 Task: Open the event Project Deadline on '2024/03/25', change the date to 2024/05/04, change the font style of the description to Times New Roman, set the availability to Busy, insert an emoji Green heart, logged in from the account softage.10@softage.net and add another guest for the event, softage.6@softage.net. Change the alignment of the event description to Align center.Change the font color of the description to Orange and select an event charm, 
Action: Mouse moved to (287, 132)
Screenshot: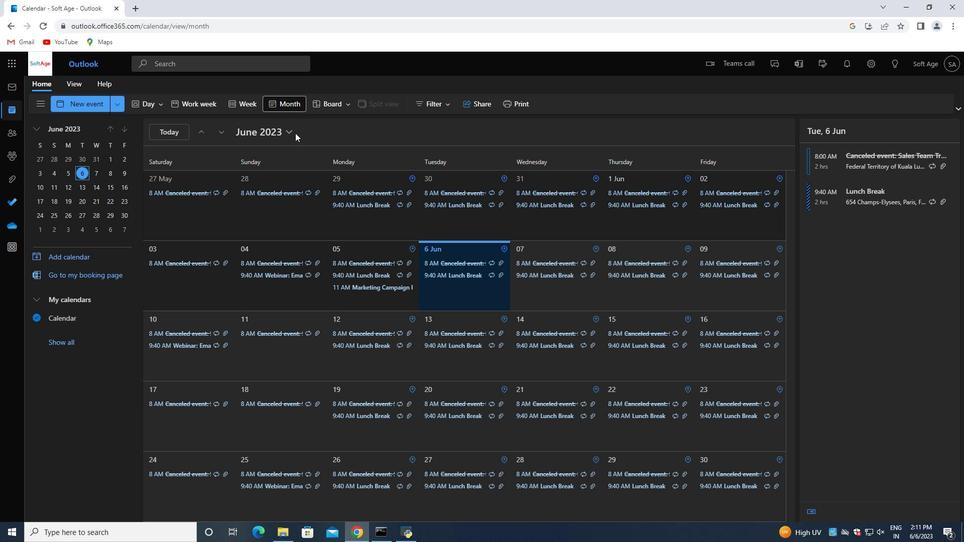 
Action: Mouse pressed left at (287, 132)
Screenshot: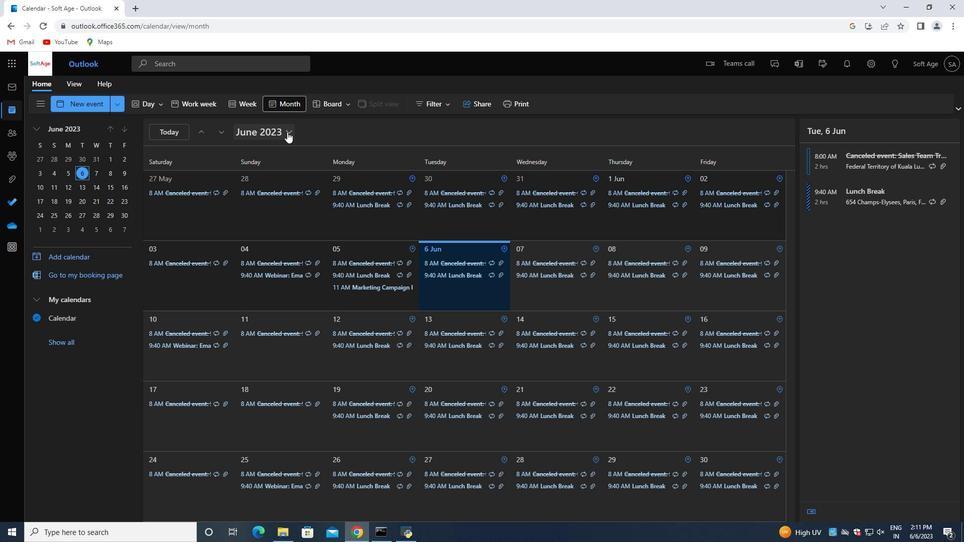 
Action: Mouse moved to (332, 157)
Screenshot: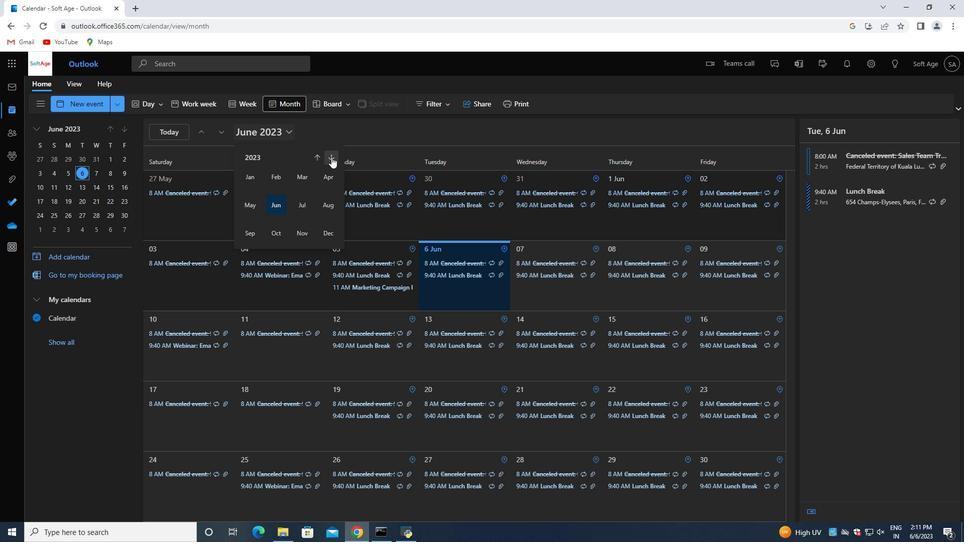 
Action: Mouse pressed left at (332, 157)
Screenshot: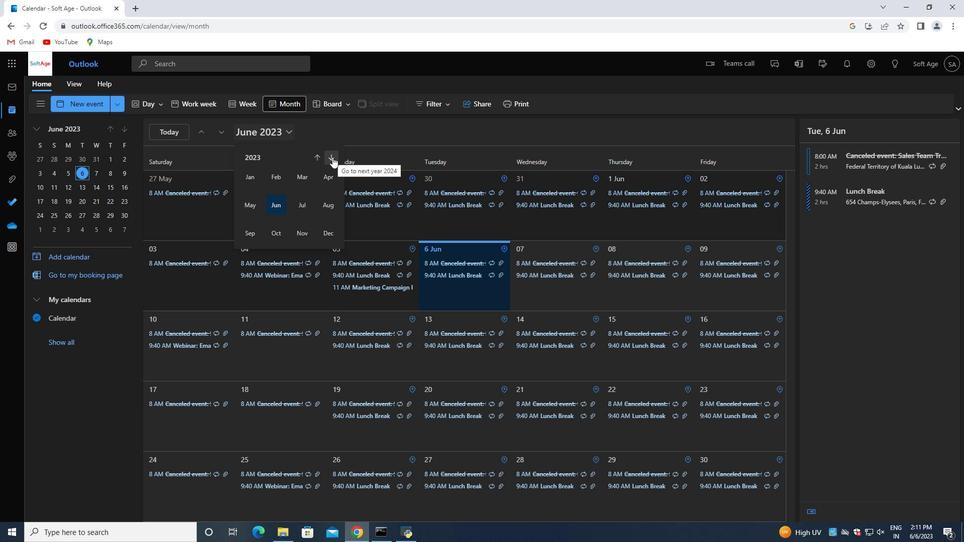 
Action: Mouse moved to (305, 174)
Screenshot: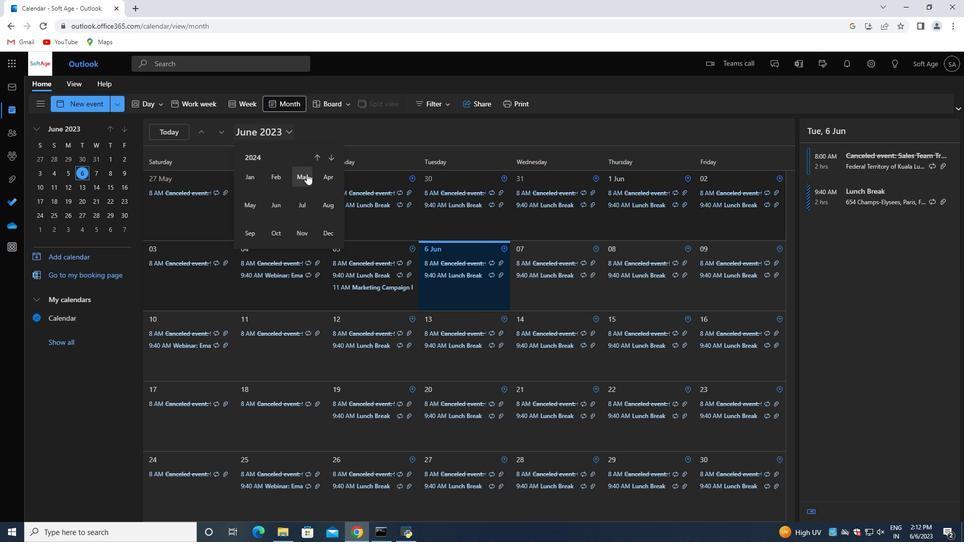
Action: Mouse pressed left at (305, 174)
Screenshot: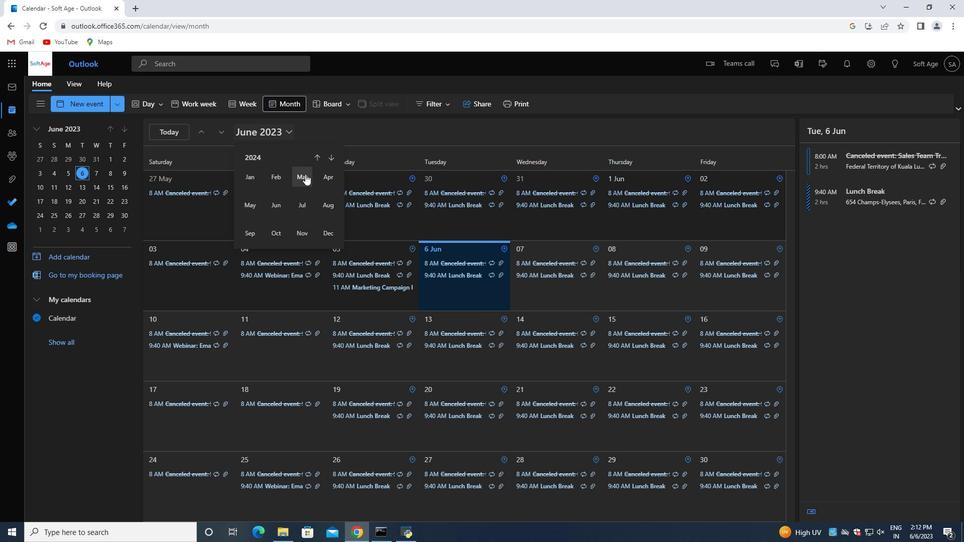 
Action: Mouse moved to (350, 447)
Screenshot: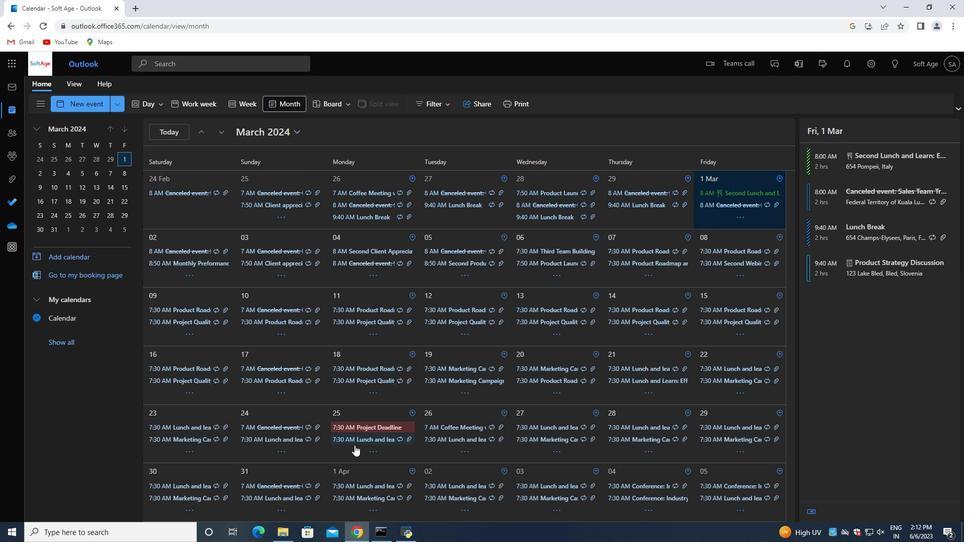 
Action: Mouse pressed left at (350, 447)
Screenshot: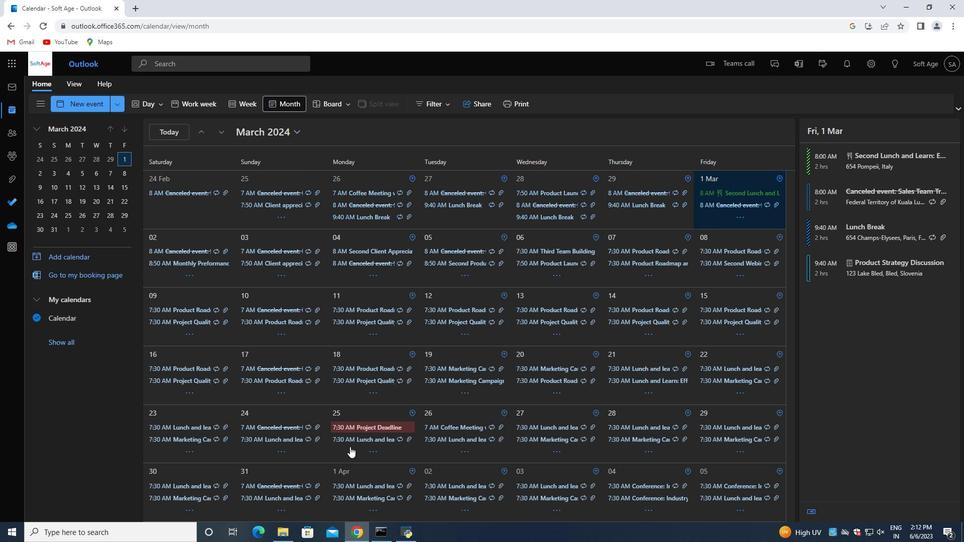 
Action: Mouse moved to (914, 152)
Screenshot: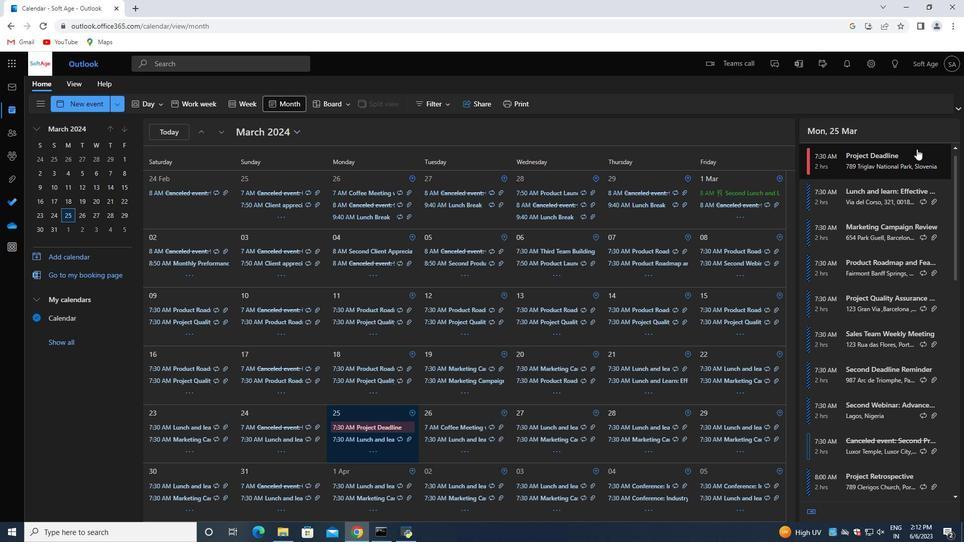 
Action: Mouse pressed left at (914, 152)
Screenshot: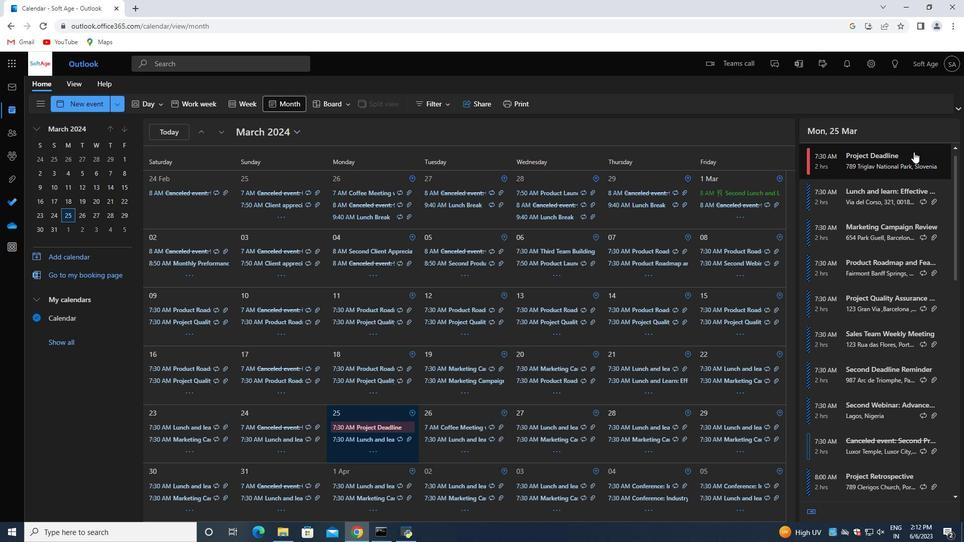 
Action: Mouse moved to (634, 268)
Screenshot: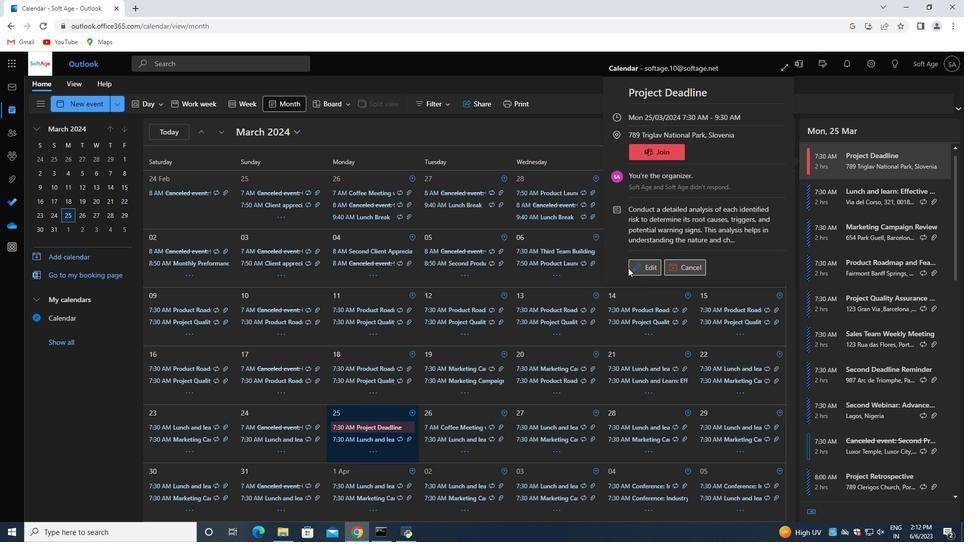 
Action: Mouse pressed left at (634, 268)
Screenshot: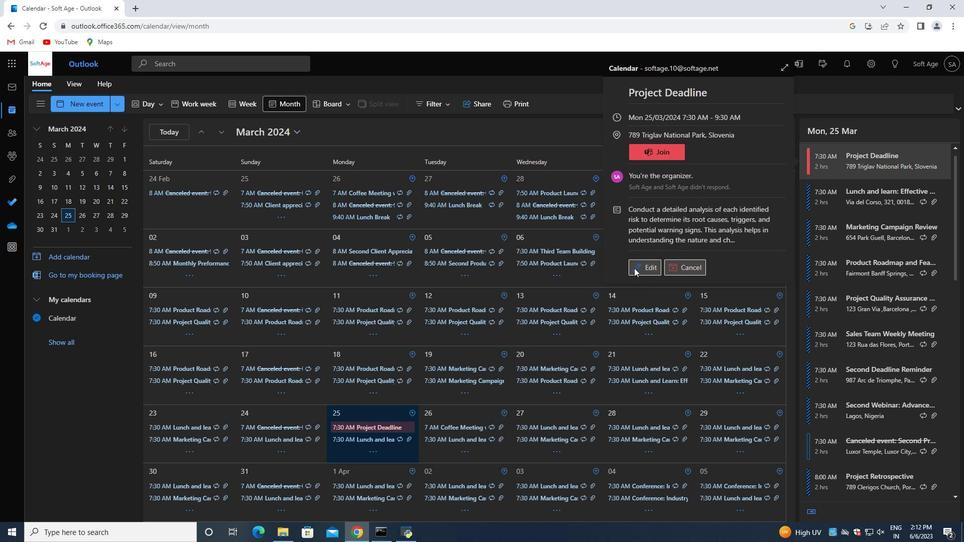 
Action: Mouse moved to (294, 277)
Screenshot: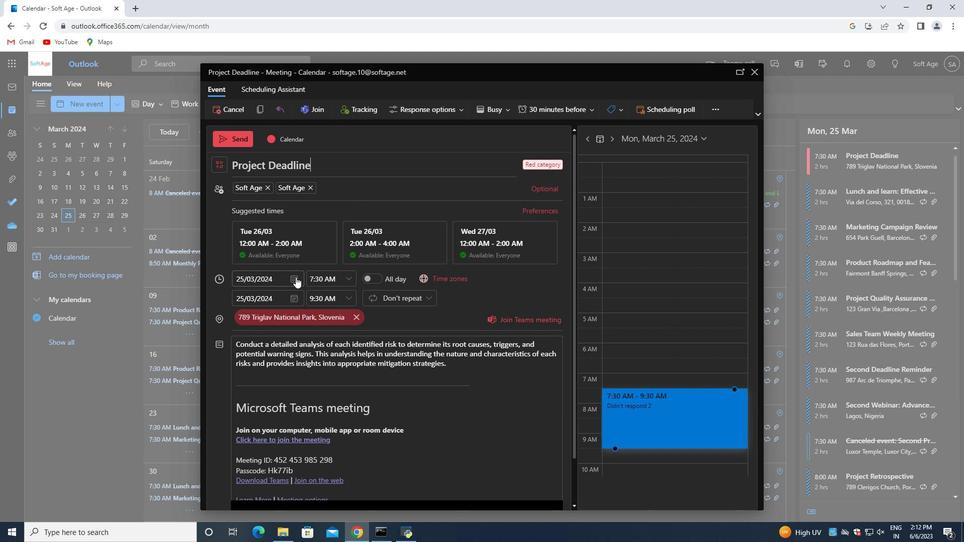 
Action: Mouse pressed left at (294, 277)
Screenshot: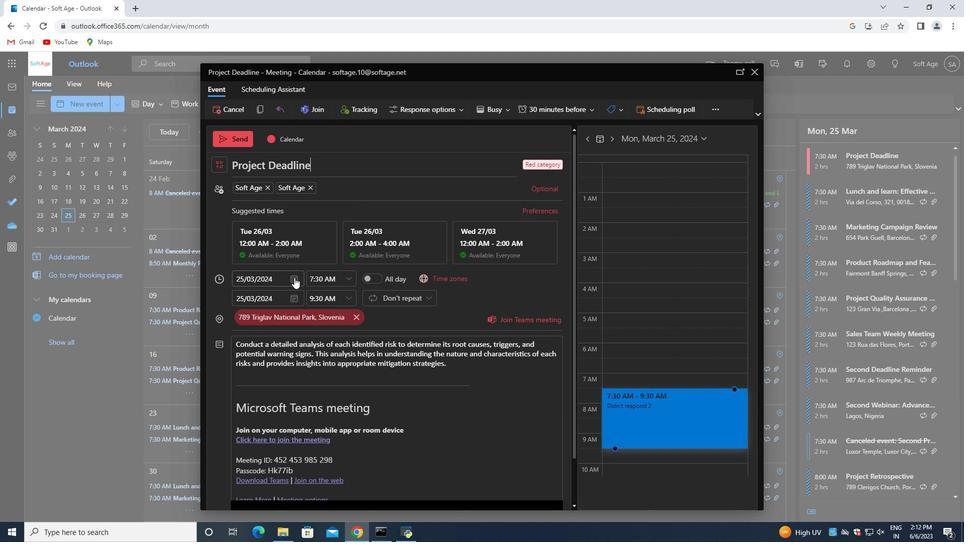 
Action: Mouse moved to (329, 292)
Screenshot: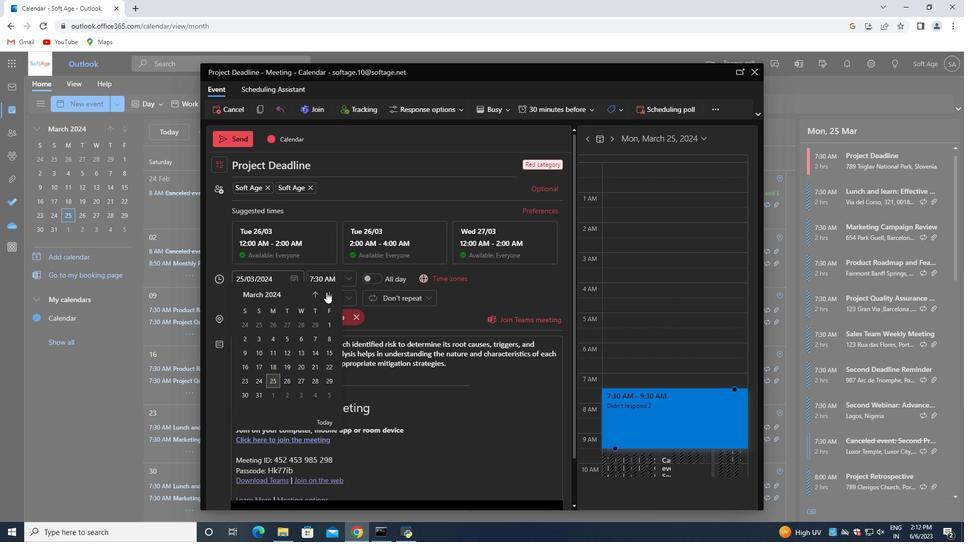 
Action: Mouse pressed left at (329, 292)
Screenshot: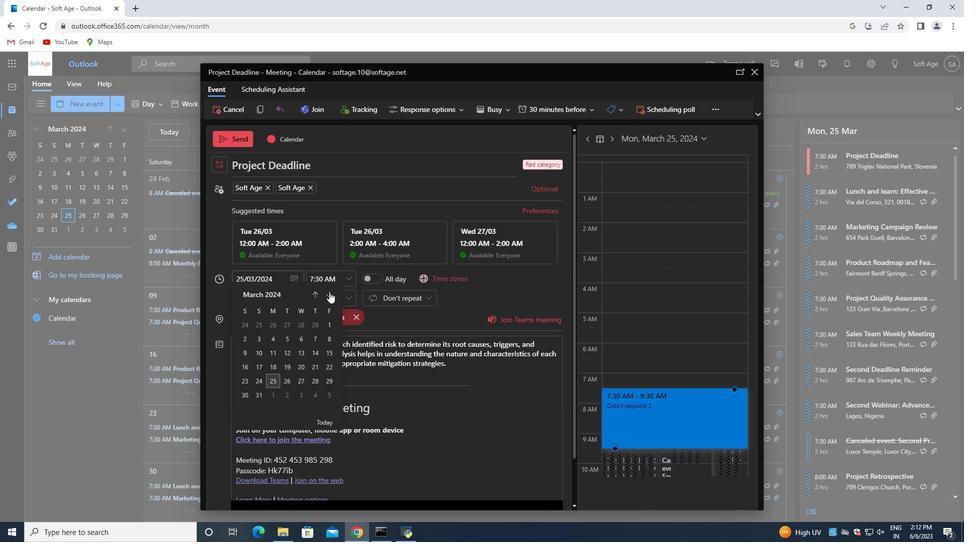 
Action: Mouse moved to (329, 294)
Screenshot: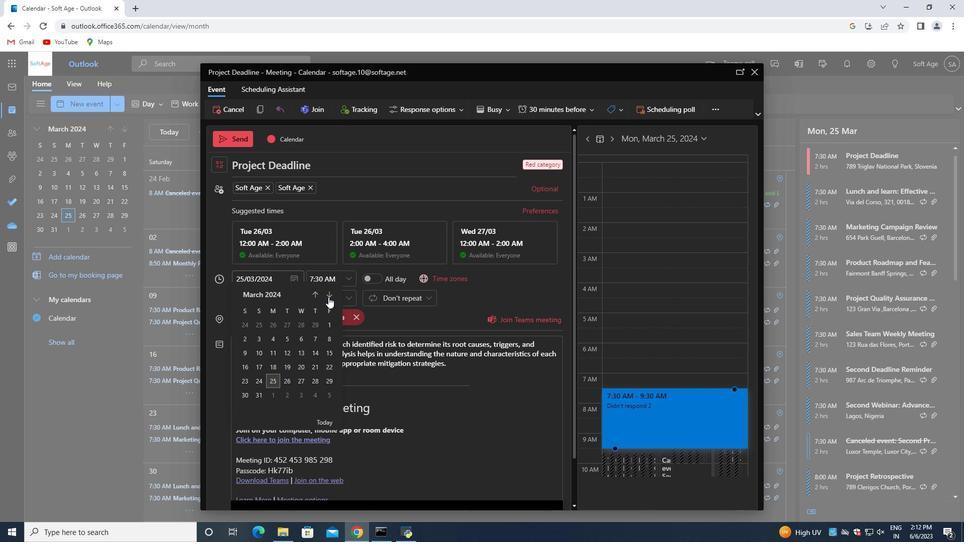 
Action: Mouse pressed left at (329, 294)
Screenshot: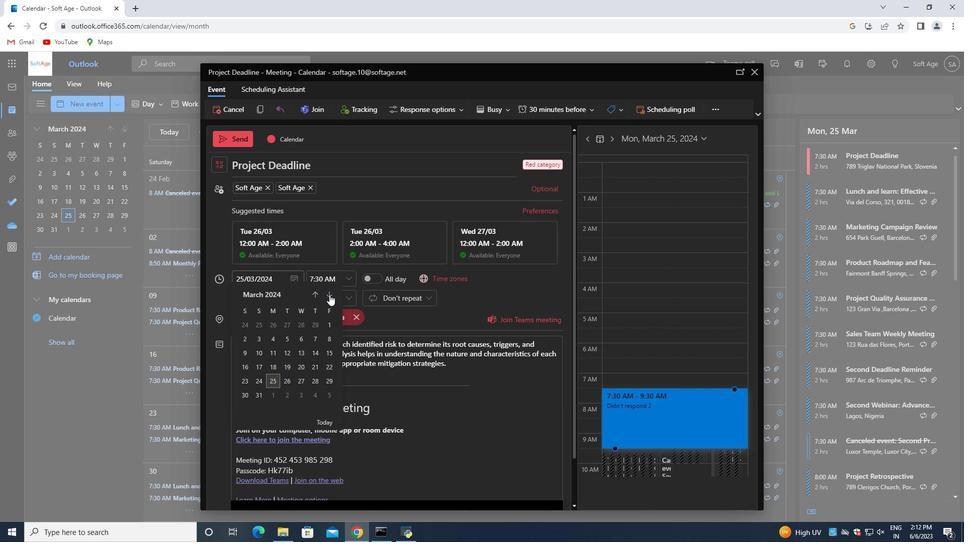 
Action: Mouse moved to (330, 300)
Screenshot: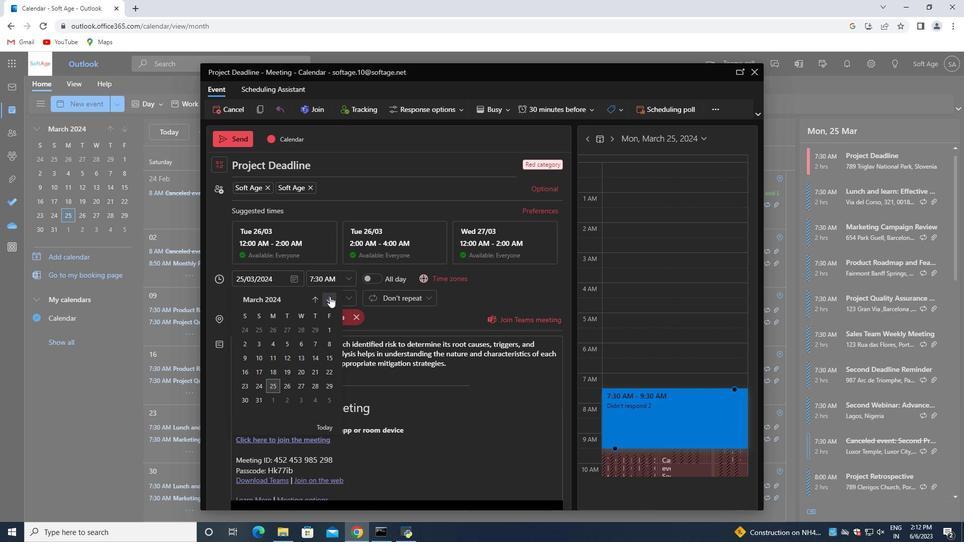 
Action: Mouse pressed left at (330, 300)
Screenshot: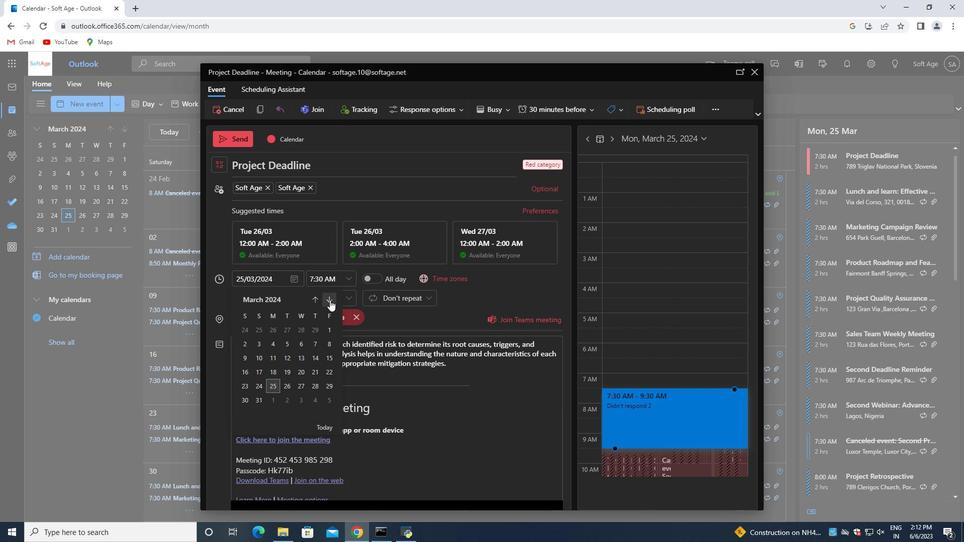 
Action: Mouse pressed left at (330, 300)
Screenshot: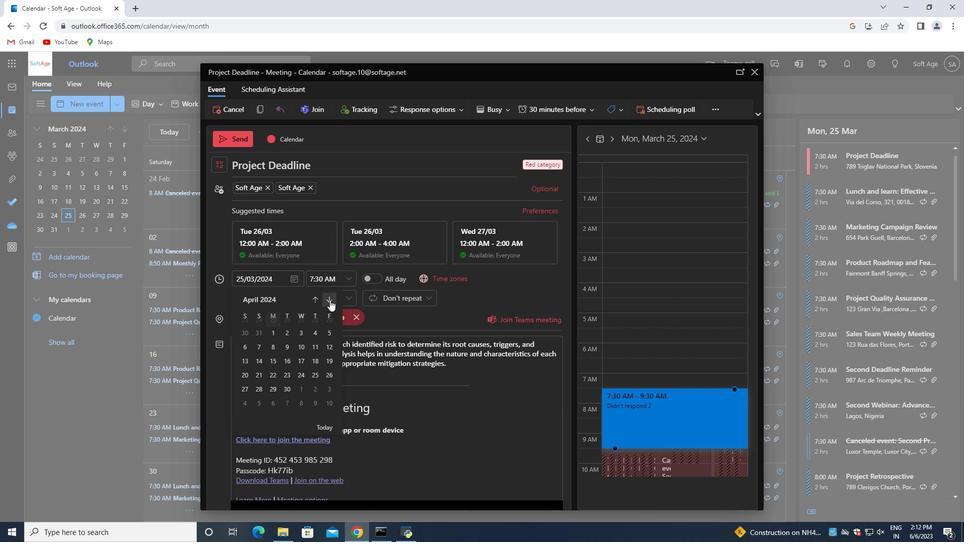 
Action: Mouse moved to (246, 350)
Screenshot: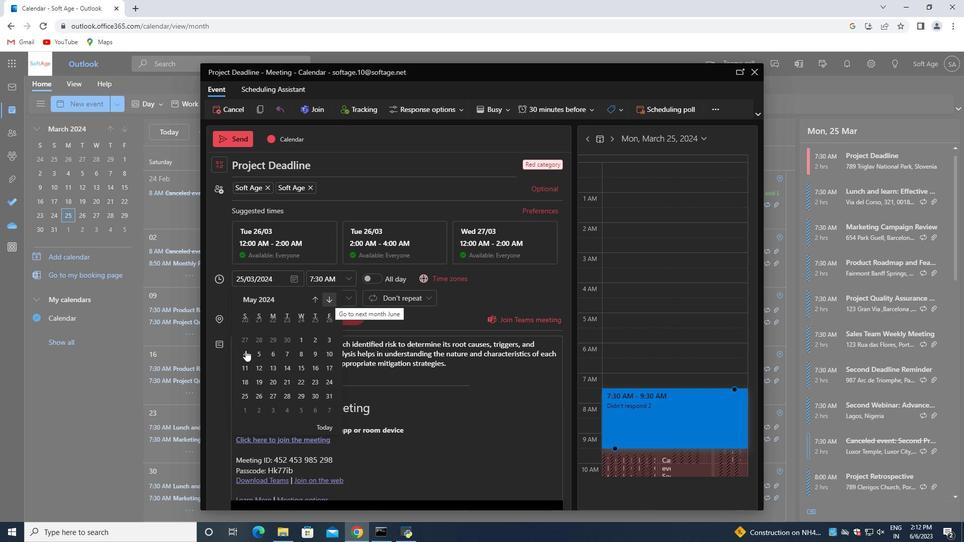 
Action: Mouse pressed left at (246, 350)
Screenshot: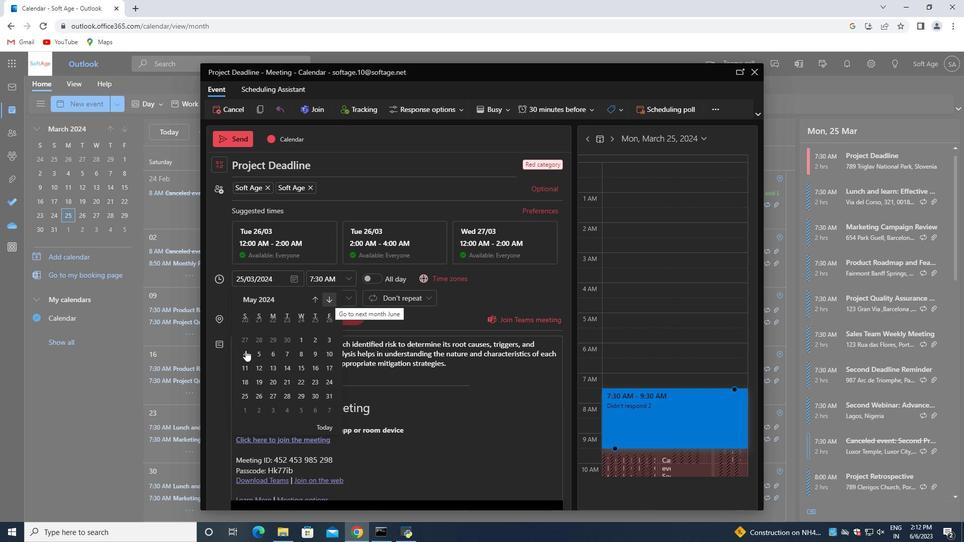 
Action: Mouse moved to (447, 366)
Screenshot: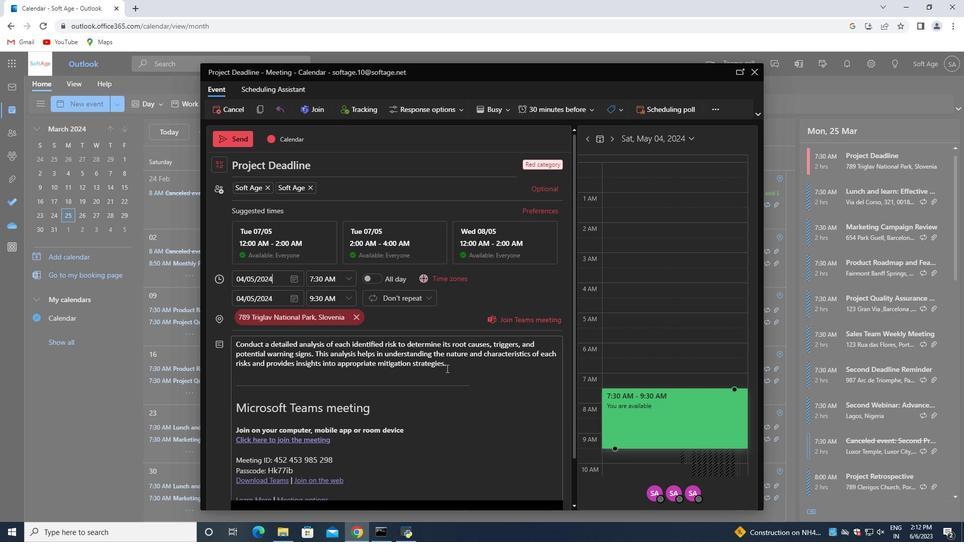 
Action: Mouse pressed left at (447, 366)
Screenshot: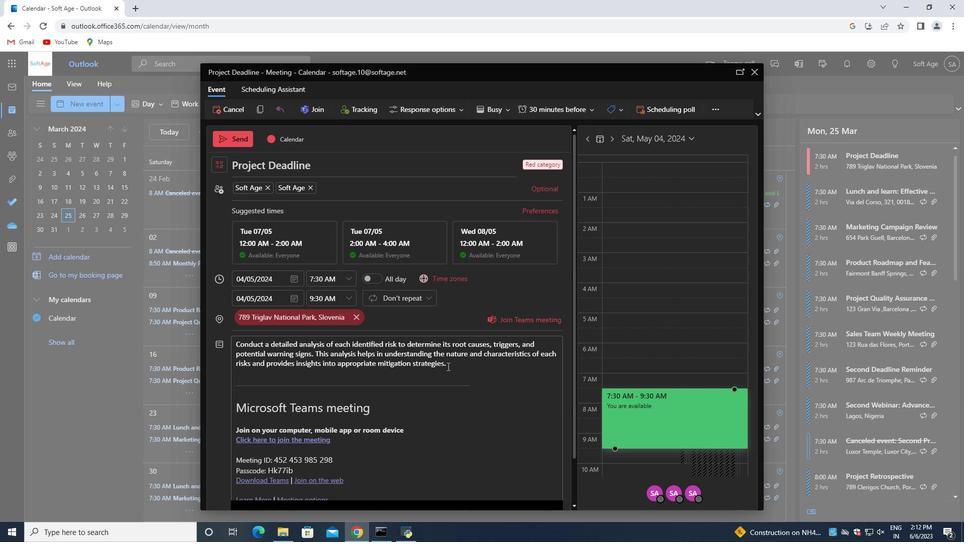 
Action: Mouse moved to (268, 354)
Screenshot: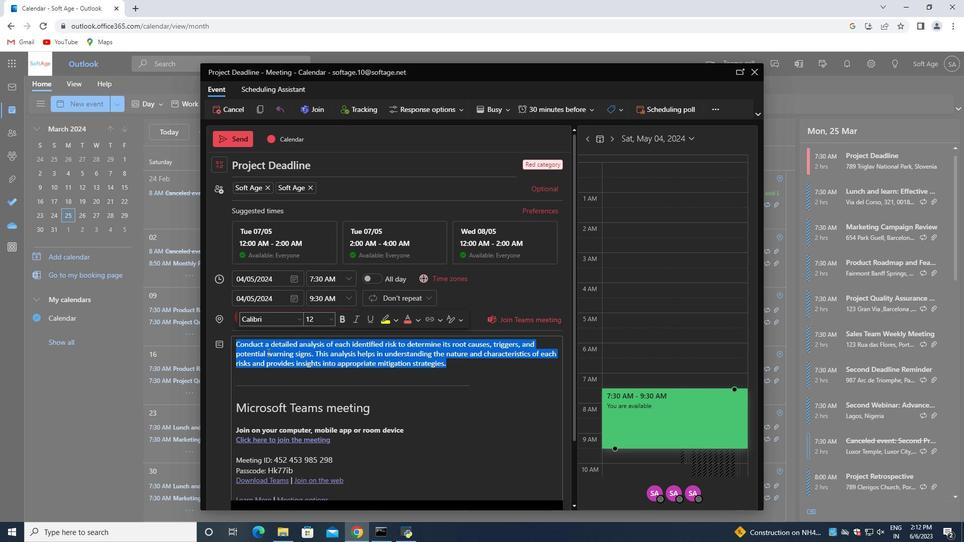 
Action: Mouse scrolled (268, 354) with delta (0, 0)
Screenshot: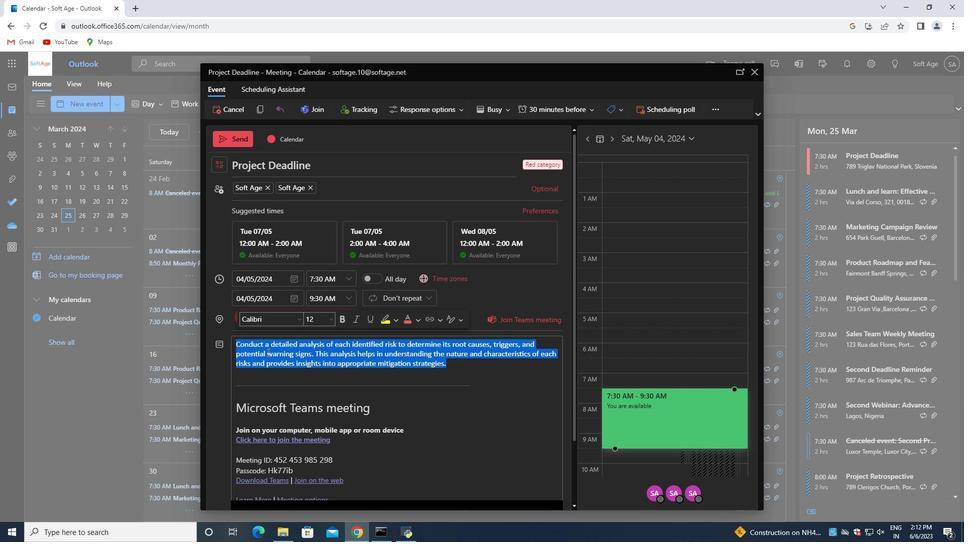 
Action: Mouse moved to (275, 371)
Screenshot: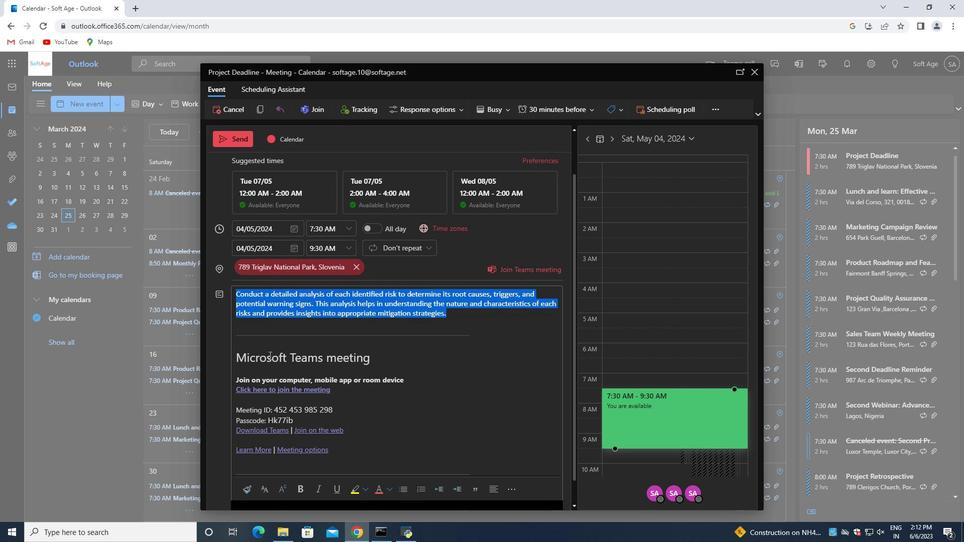 
Action: Mouse scrolled (275, 370) with delta (0, 0)
Screenshot: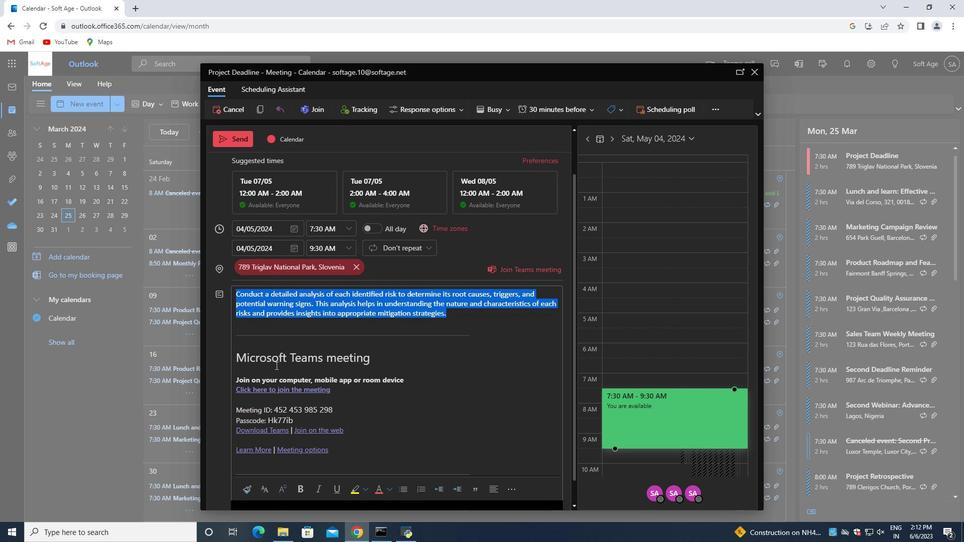 
Action: Mouse moved to (275, 374)
Screenshot: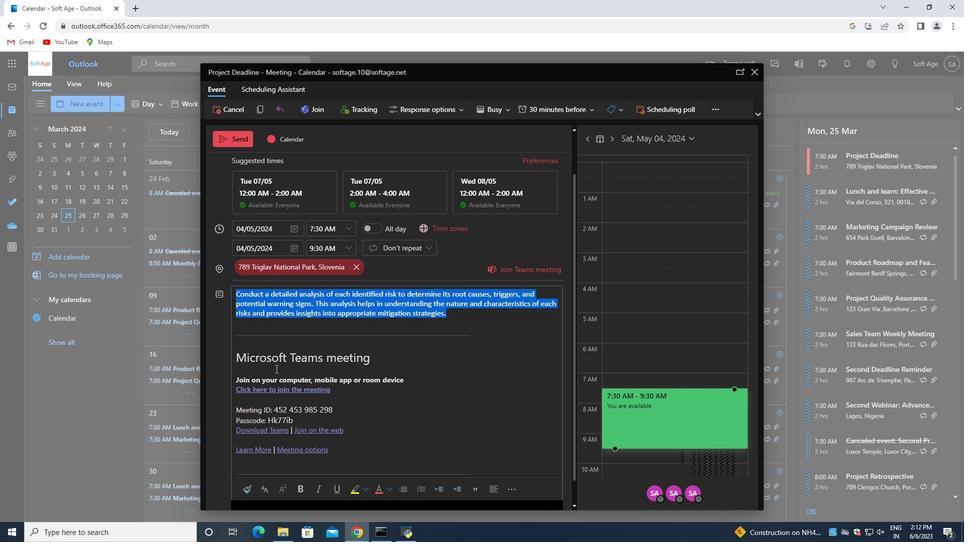 
Action: Mouse scrolled (275, 374) with delta (0, 0)
Screenshot: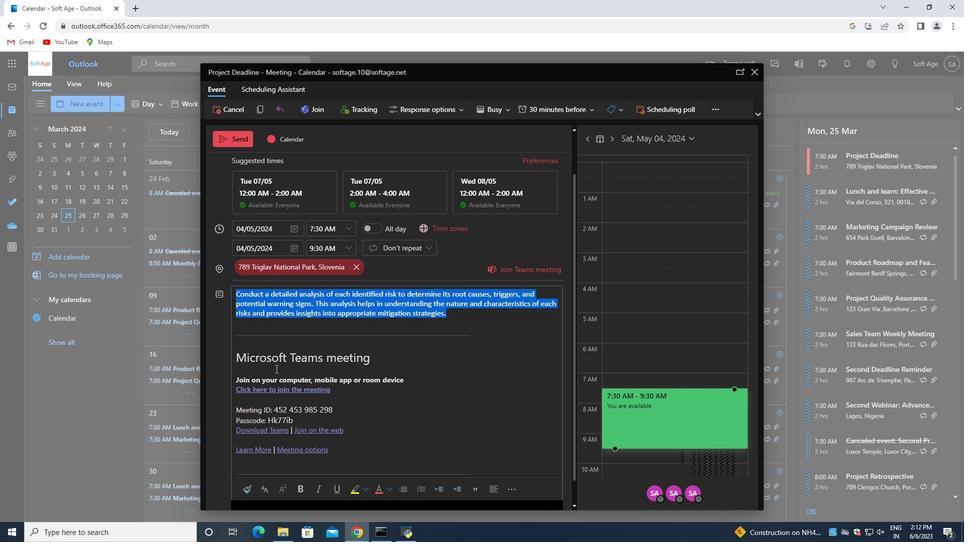 
Action: Mouse moved to (275, 377)
Screenshot: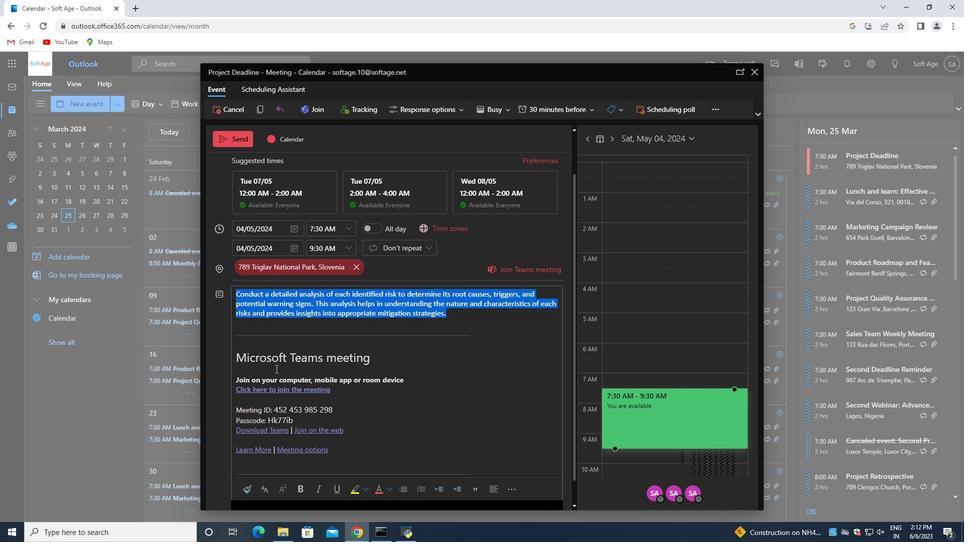 
Action: Mouse scrolled (275, 377) with delta (0, 0)
Screenshot: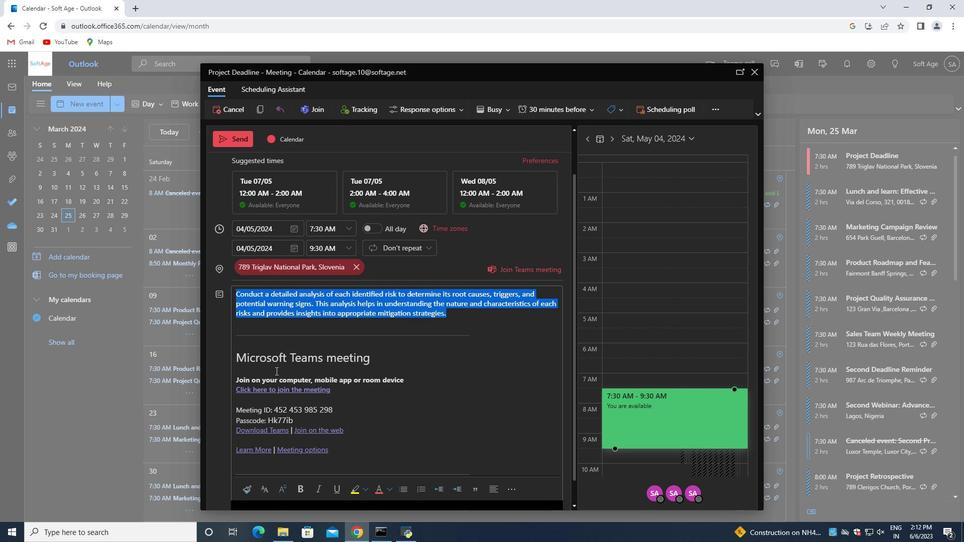 
Action: Mouse moved to (275, 381)
Screenshot: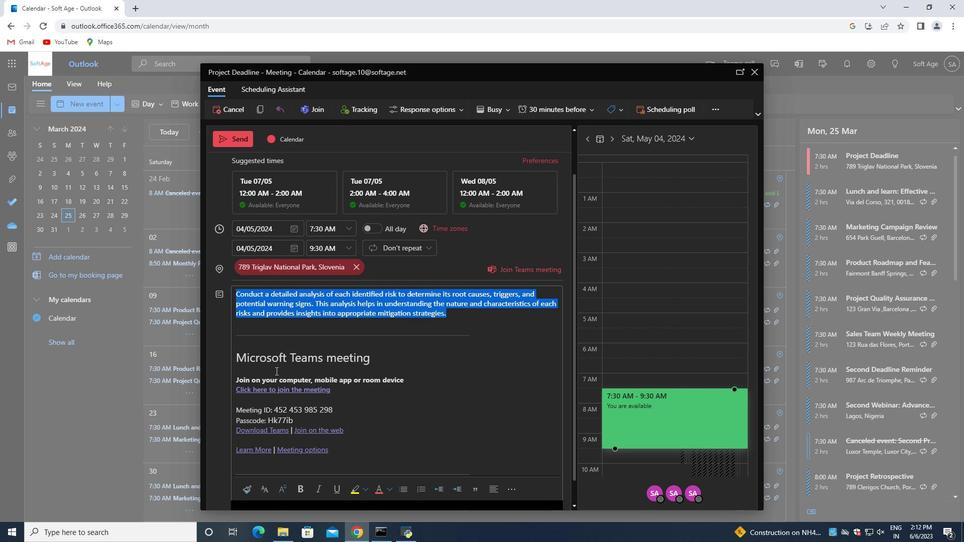 
Action: Mouse scrolled (275, 381) with delta (0, 0)
Screenshot: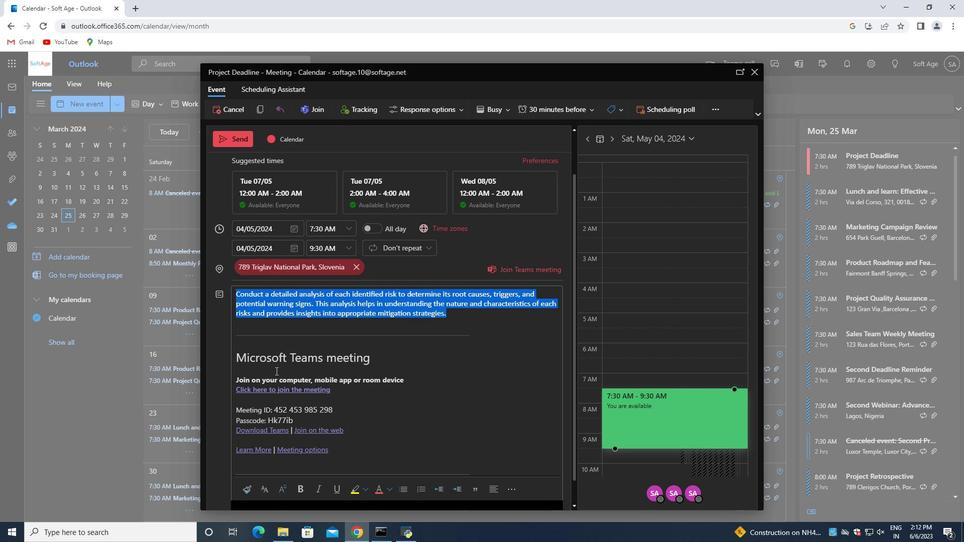 
Action: Mouse moved to (266, 462)
Screenshot: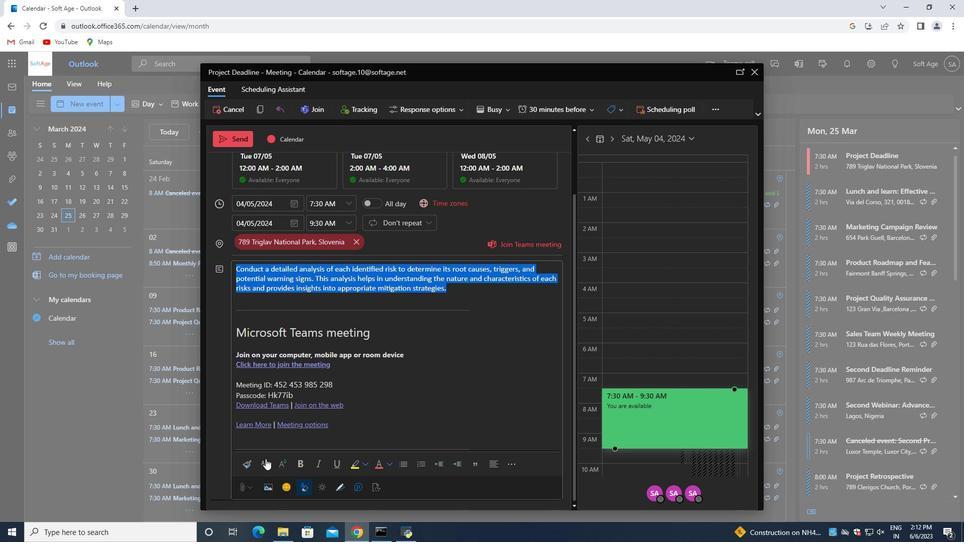 
Action: Mouse pressed left at (266, 462)
Screenshot: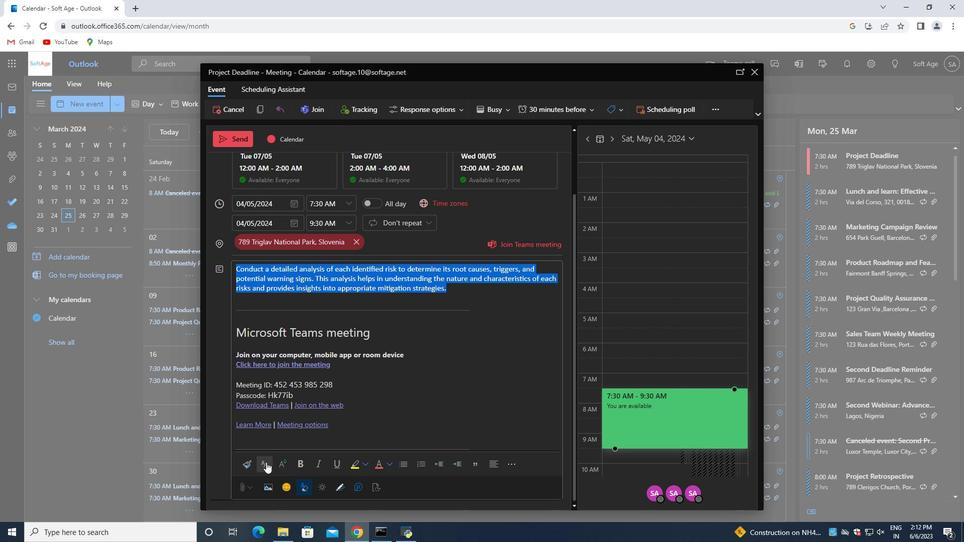 
Action: Mouse moved to (300, 415)
Screenshot: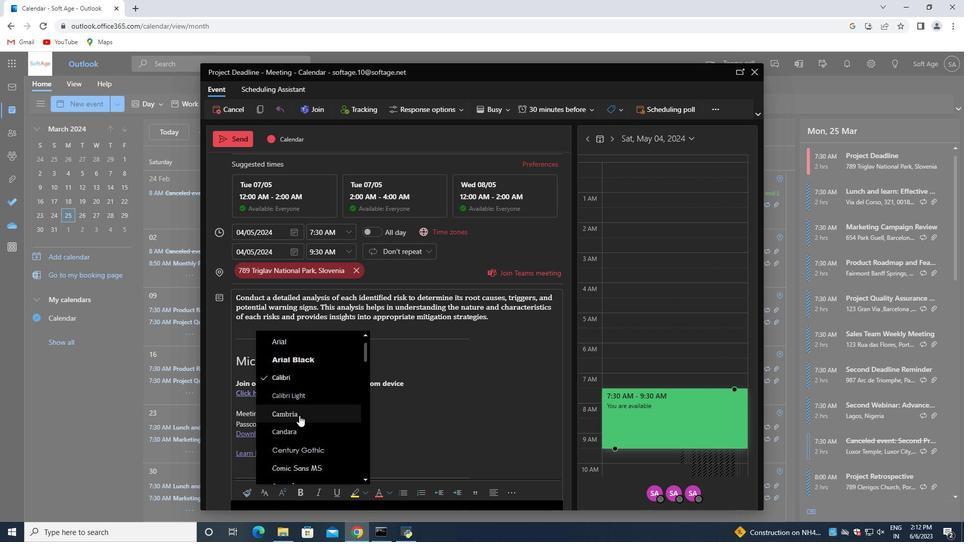 
Action: Mouse scrolled (300, 414) with delta (0, 0)
Screenshot: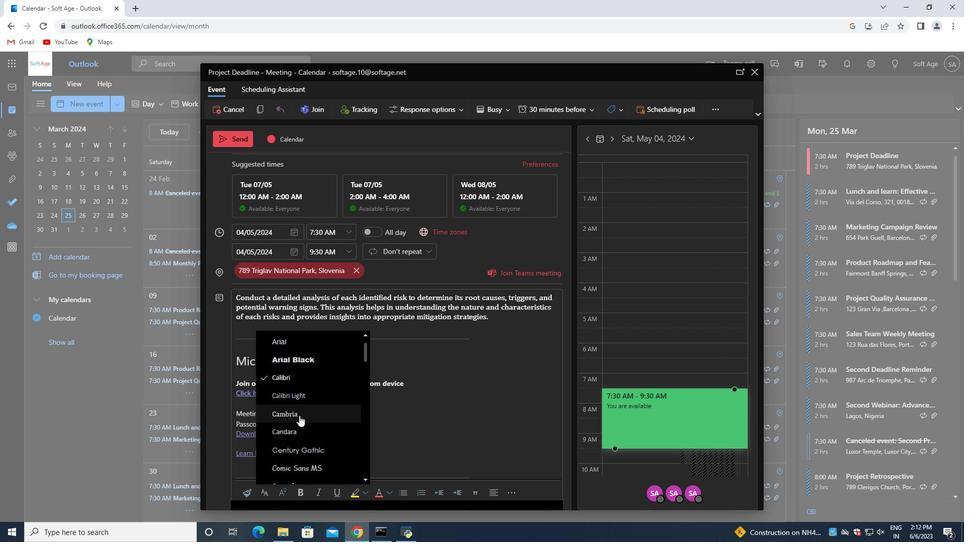
Action: Mouse scrolled (300, 414) with delta (0, 0)
Screenshot: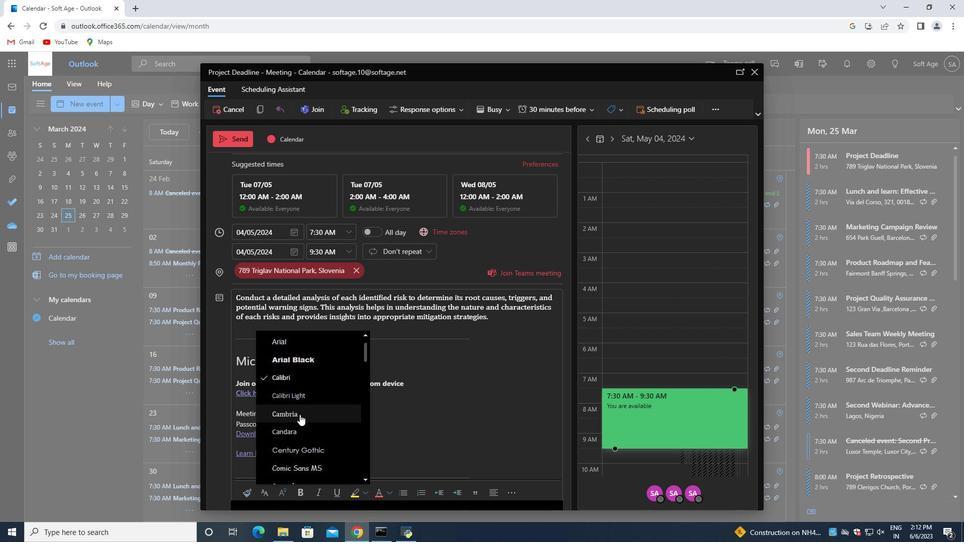 
Action: Mouse scrolled (300, 414) with delta (0, 0)
Screenshot: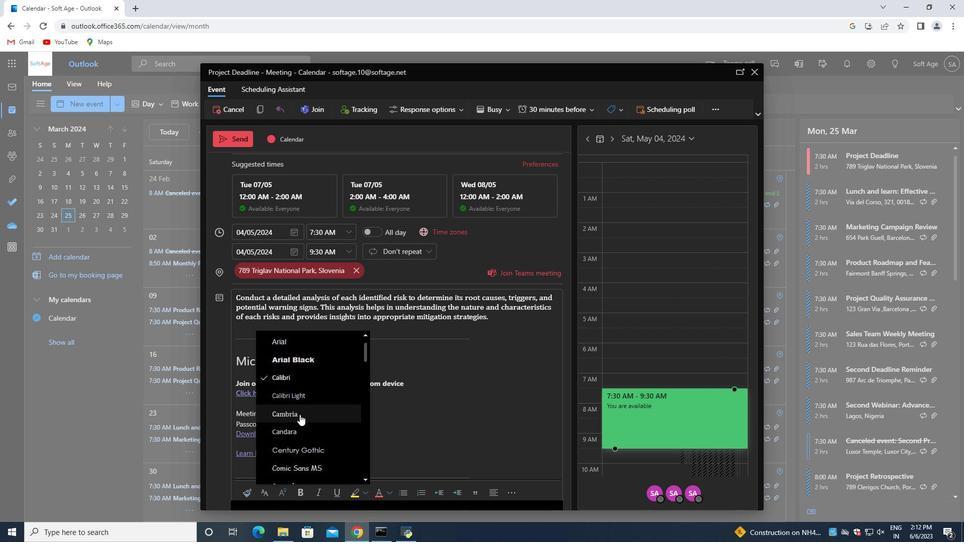 
Action: Mouse scrolled (300, 414) with delta (0, 0)
Screenshot: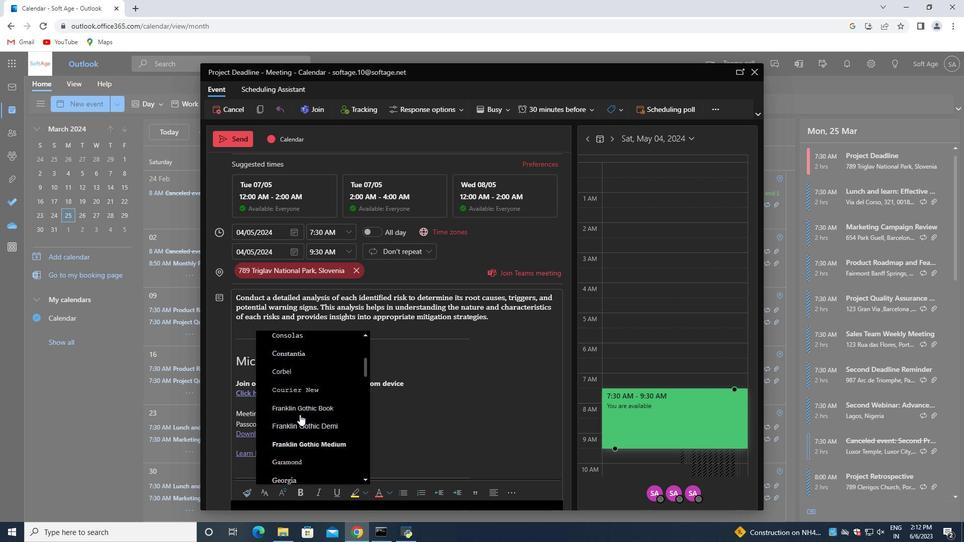 
Action: Mouse scrolled (300, 414) with delta (0, 0)
Screenshot: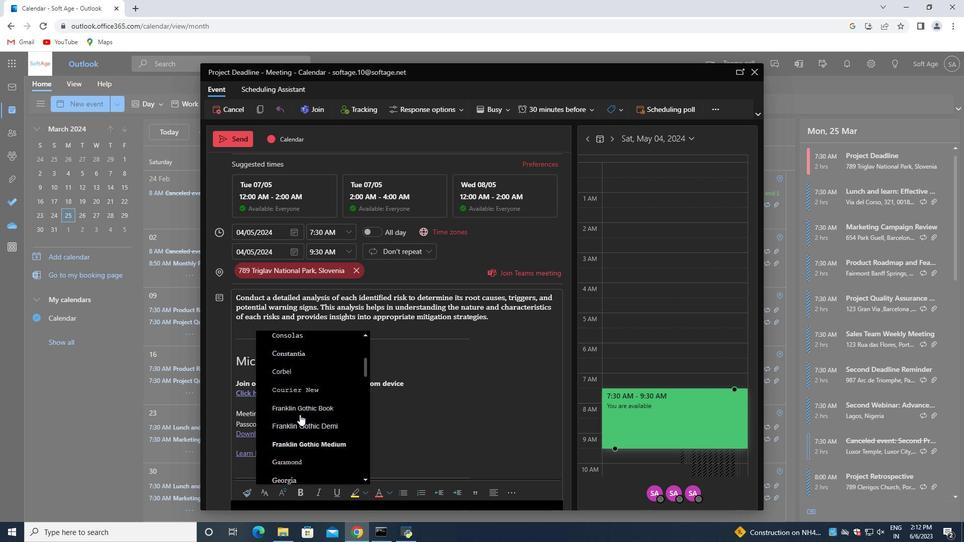 
Action: Mouse moved to (301, 414)
Screenshot: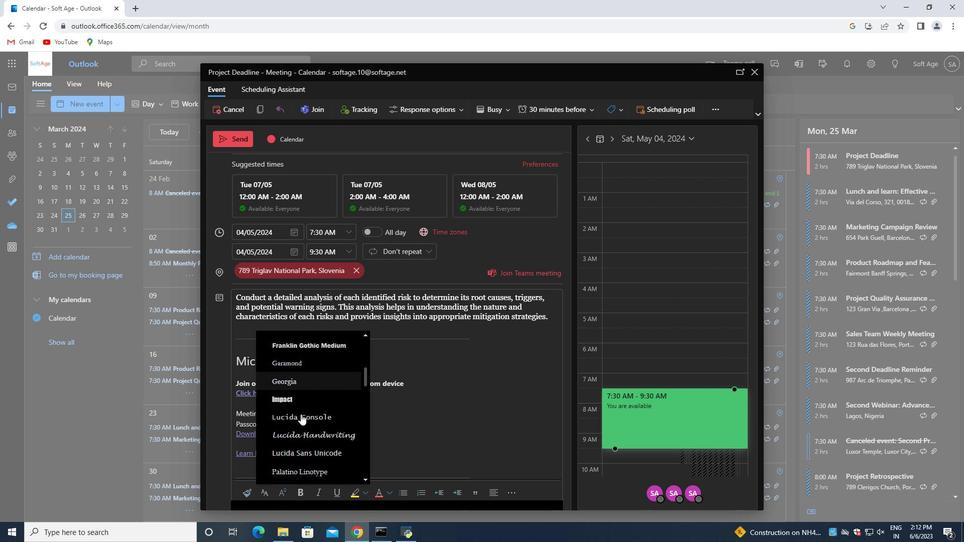 
Action: Mouse scrolled (301, 413) with delta (0, 0)
Screenshot: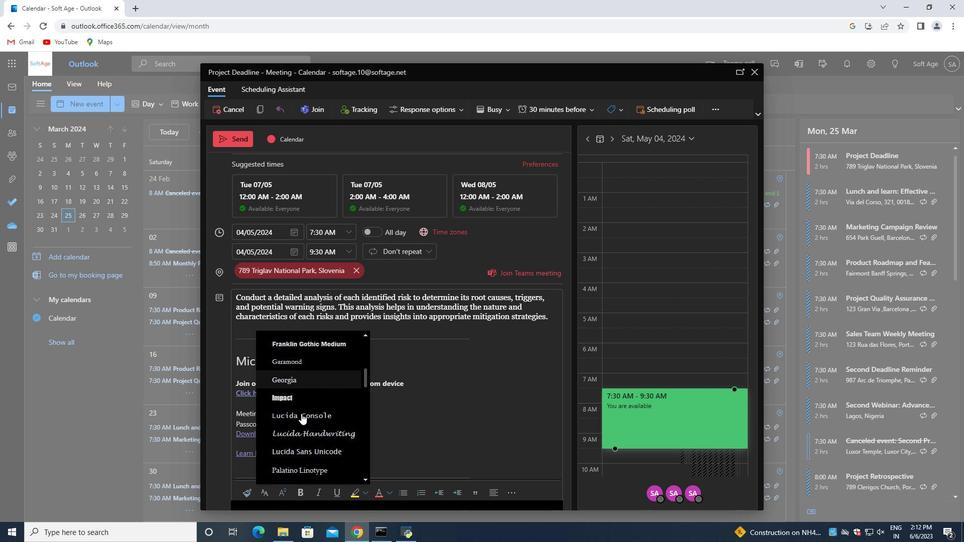 
Action: Mouse moved to (302, 413)
Screenshot: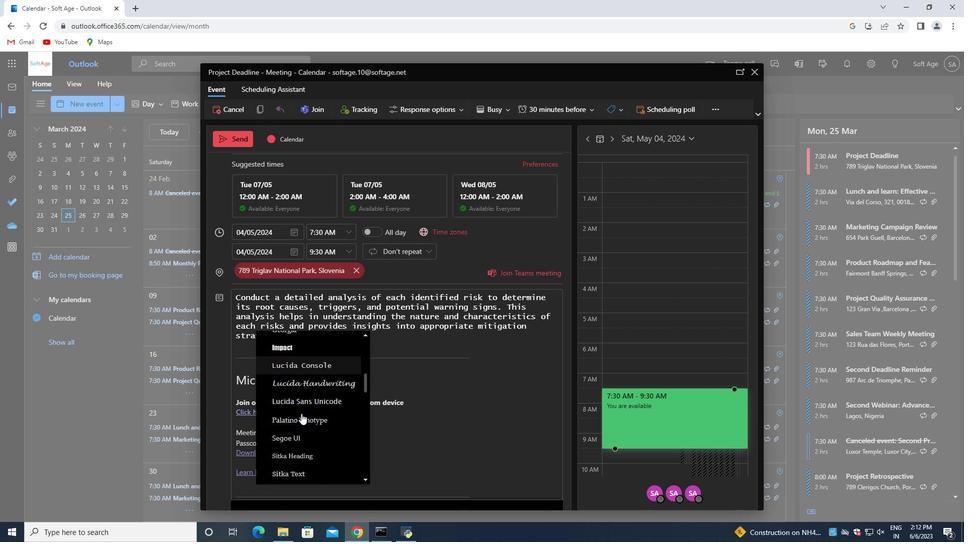 
Action: Mouse scrolled (302, 413) with delta (0, 0)
Screenshot: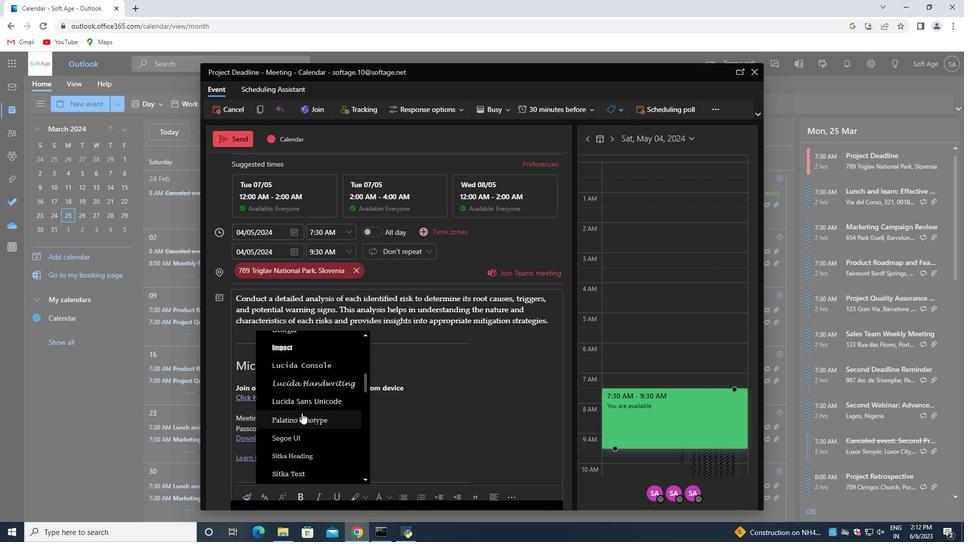 
Action: Mouse moved to (303, 413)
Screenshot: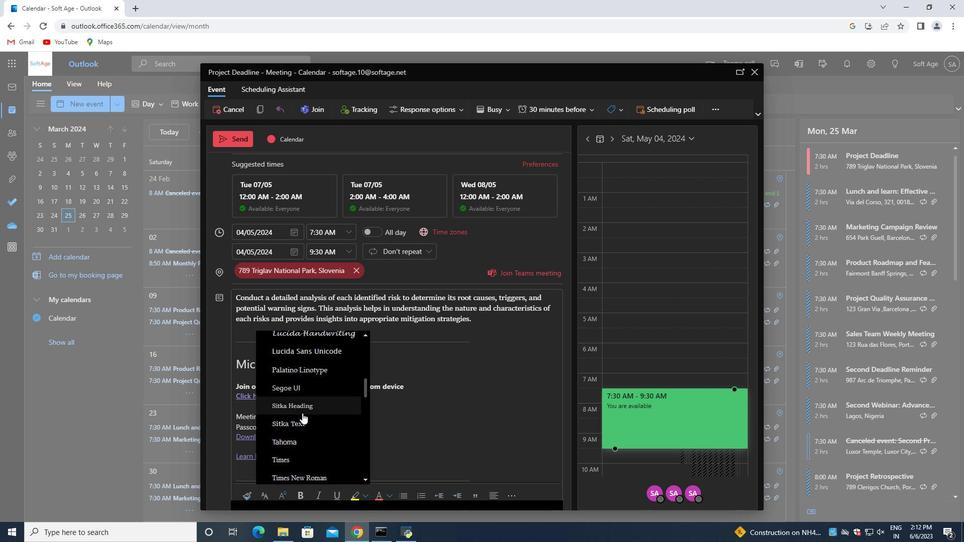 
Action: Mouse scrolled (303, 412) with delta (0, 0)
Screenshot: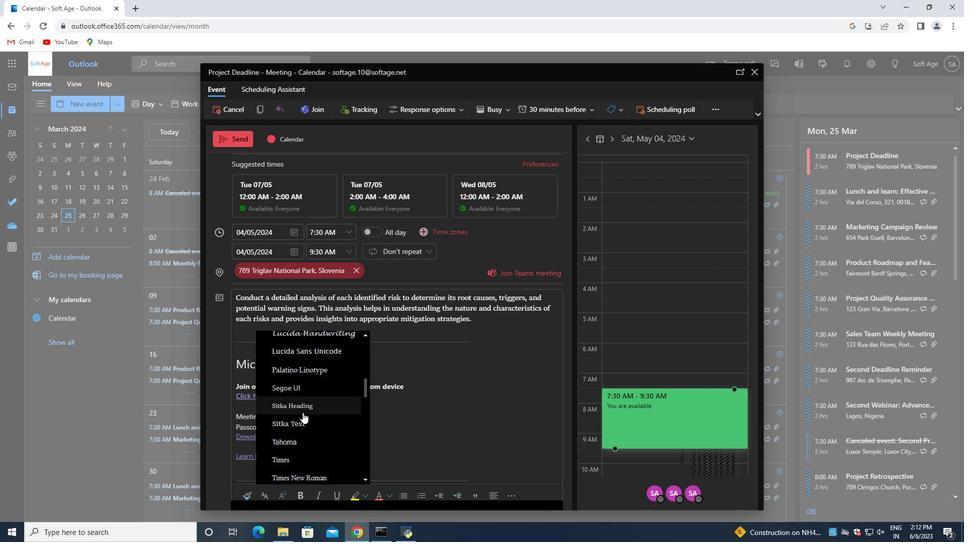 
Action: Mouse scrolled (303, 412) with delta (0, 0)
Screenshot: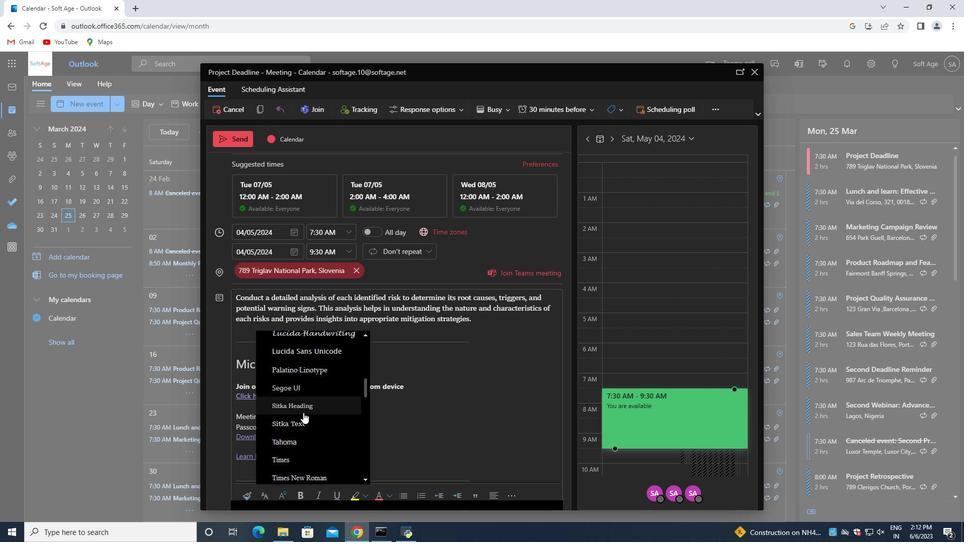 
Action: Mouse moved to (317, 380)
Screenshot: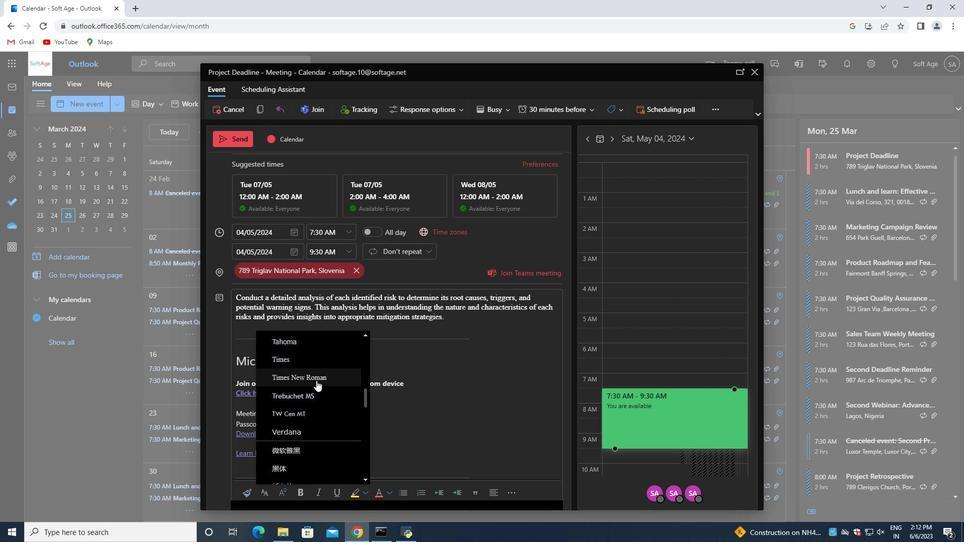 
Action: Mouse pressed left at (317, 380)
Screenshot: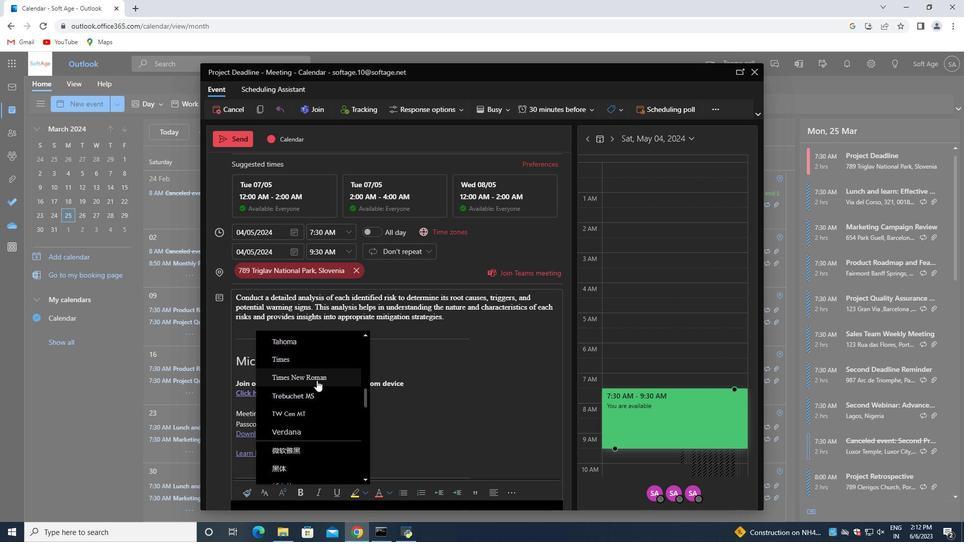 
Action: Mouse moved to (458, 318)
Screenshot: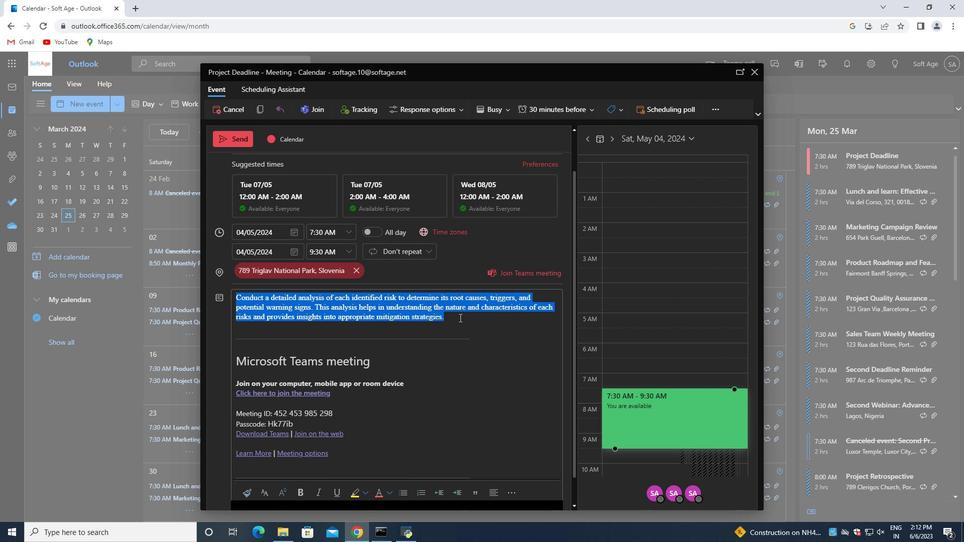 
Action: Mouse pressed left at (458, 318)
Screenshot: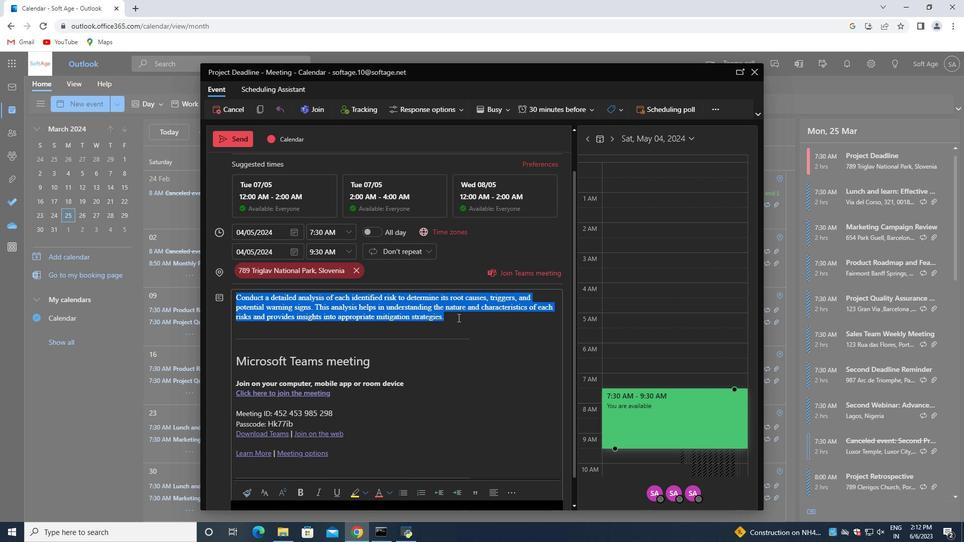 
Action: Mouse moved to (499, 103)
Screenshot: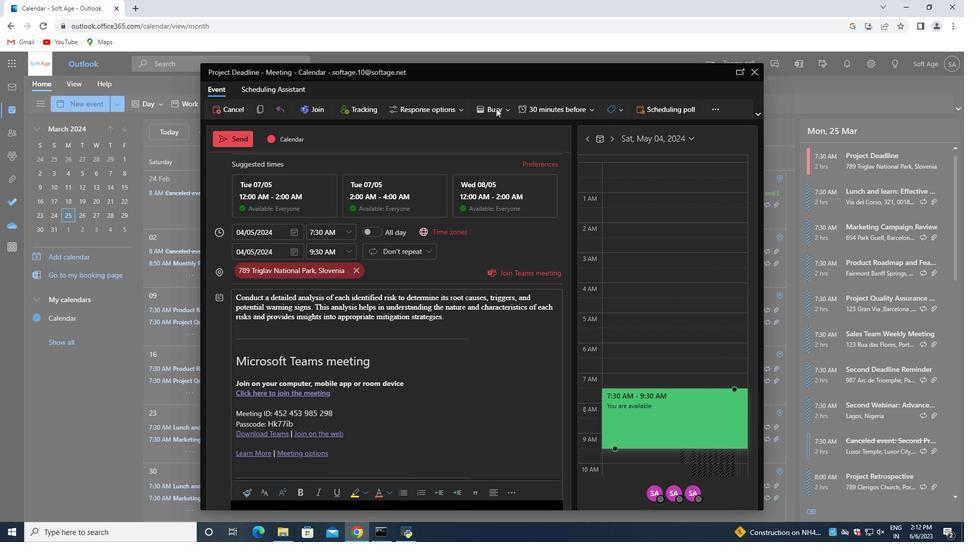 
Action: Mouse pressed left at (499, 103)
Screenshot: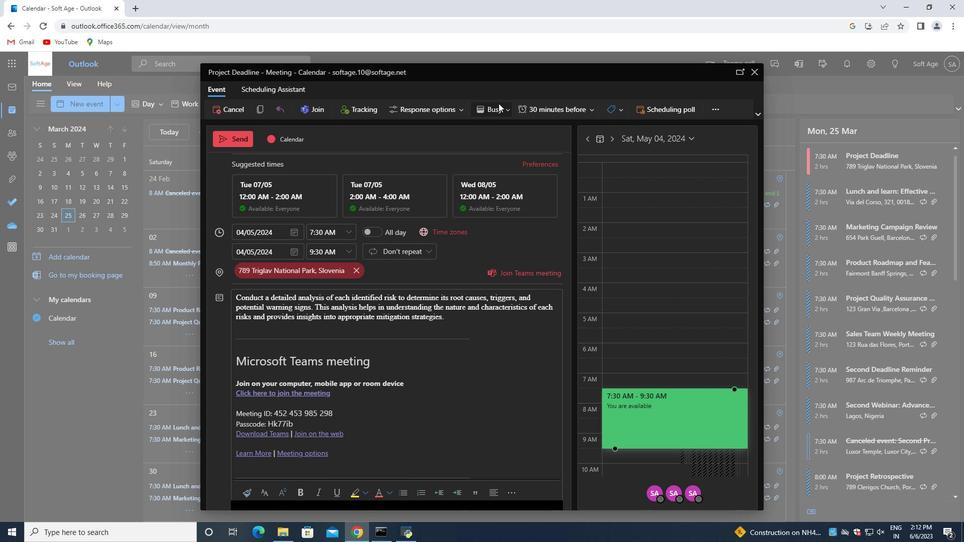
Action: Mouse moved to (459, 180)
Screenshot: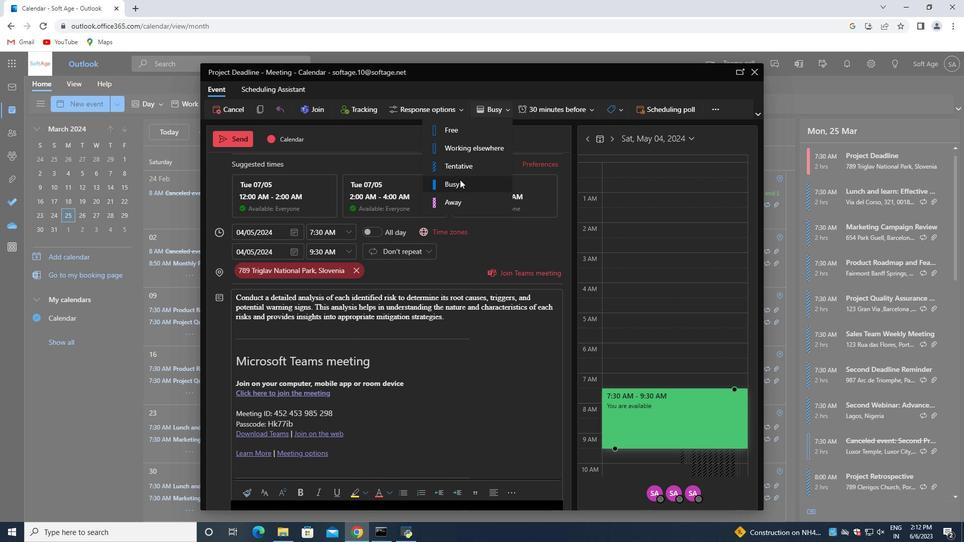 
Action: Mouse pressed left at (459, 180)
Screenshot: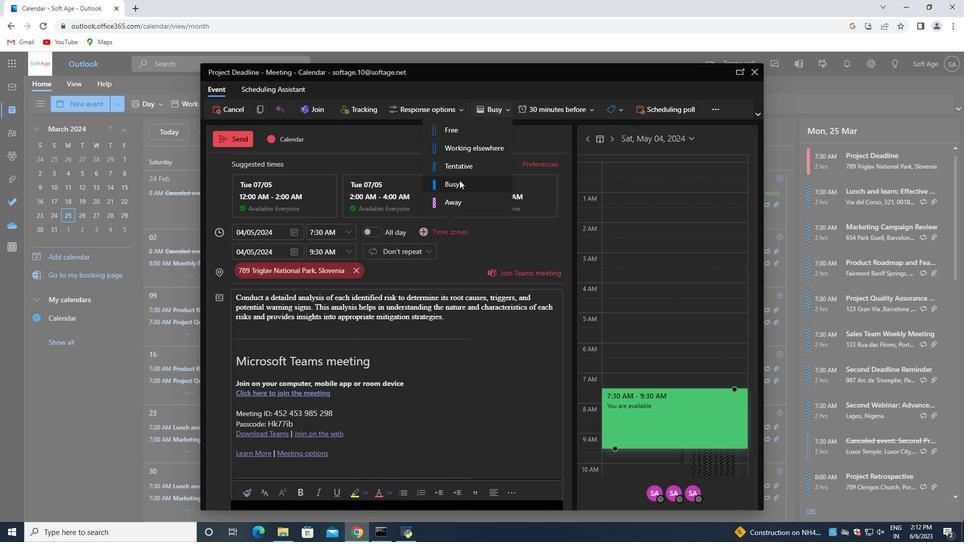 
Action: Mouse moved to (390, 332)
Screenshot: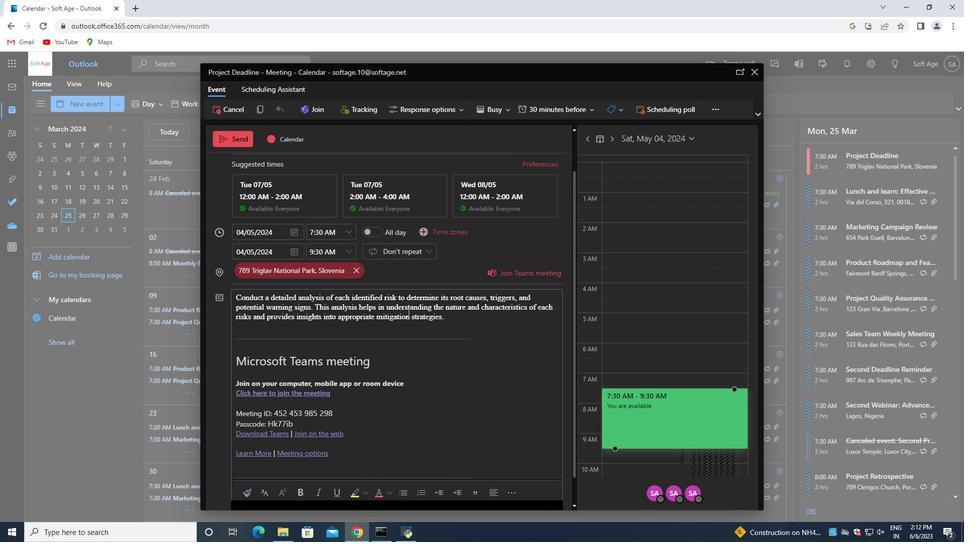 
Action: Mouse scrolled (394, 329) with delta (0, 0)
Screenshot: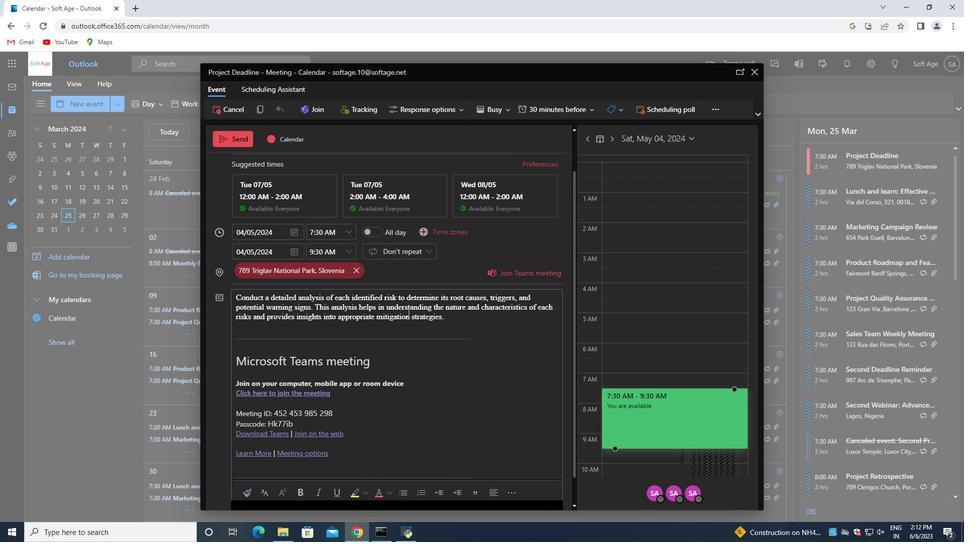 
Action: Mouse moved to (390, 332)
Screenshot: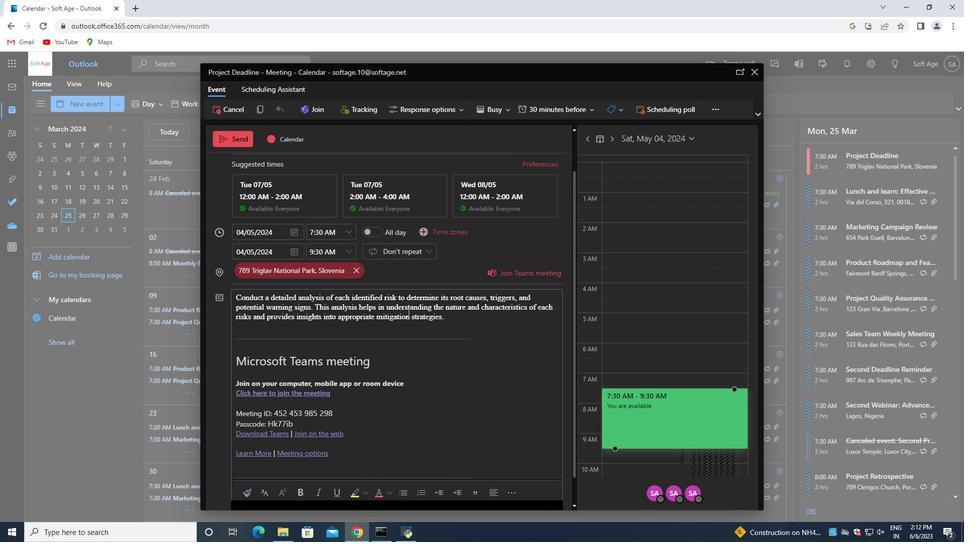 
Action: Mouse scrolled (390, 332) with delta (0, 0)
Screenshot: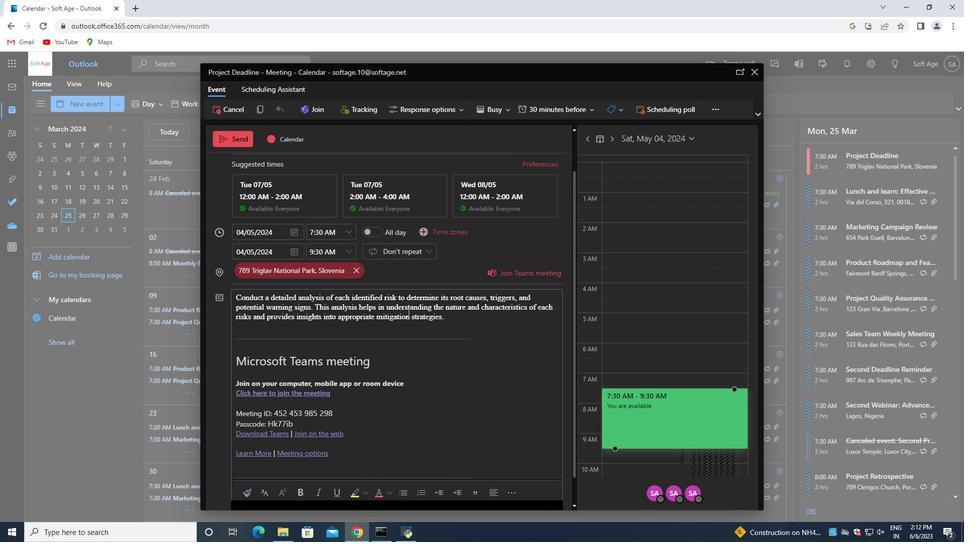 
Action: Mouse moved to (390, 333)
Screenshot: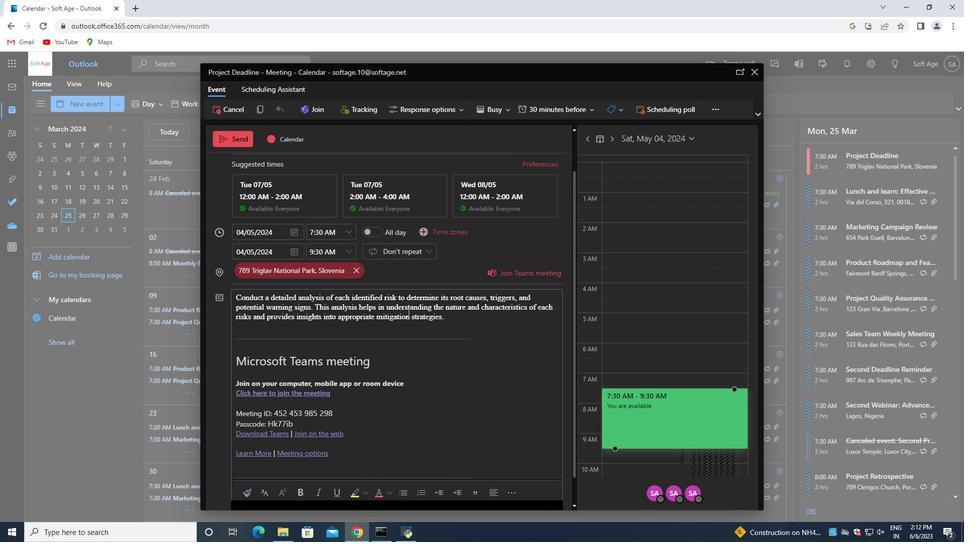 
Action: Mouse scrolled (390, 332) with delta (0, 0)
Screenshot: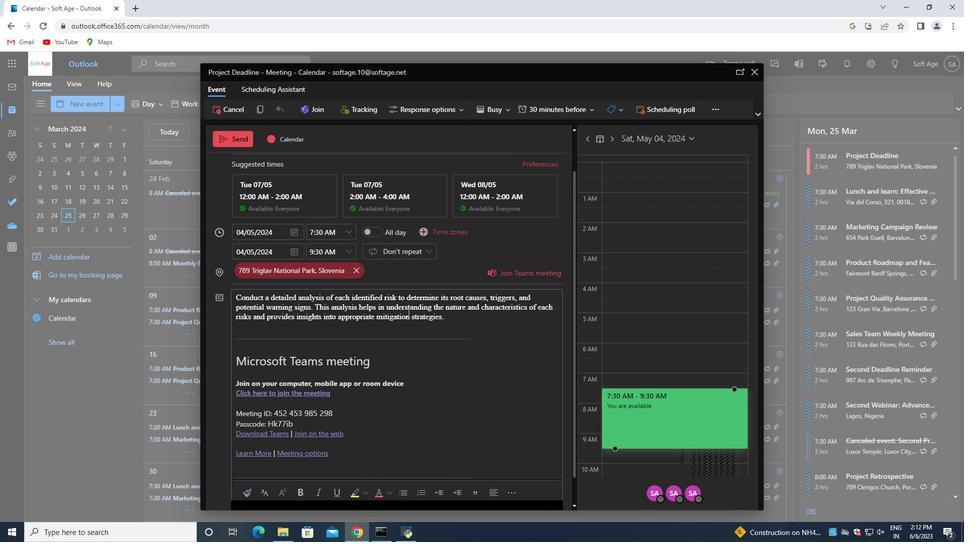 
Action: Mouse moved to (390, 333)
Screenshot: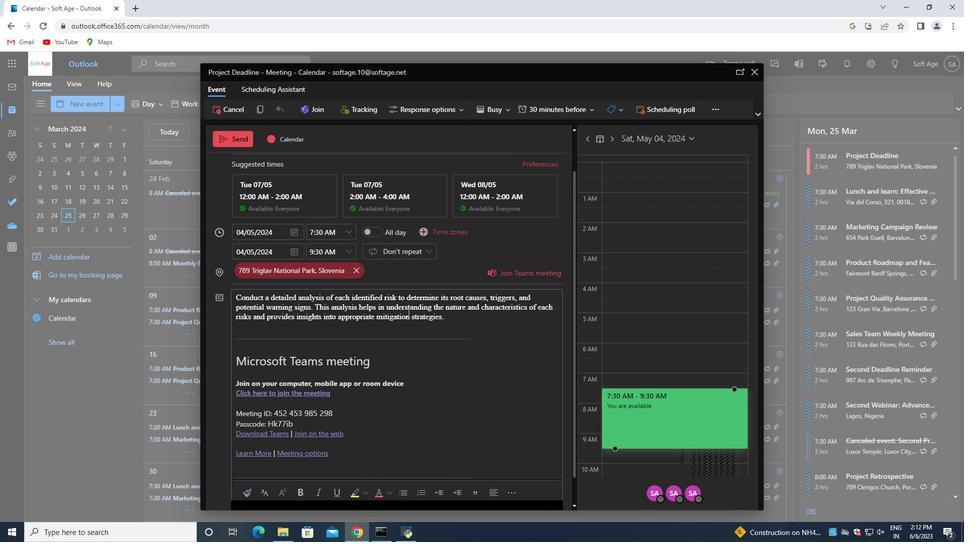 
Action: Mouse scrolled (390, 332) with delta (0, 0)
Screenshot: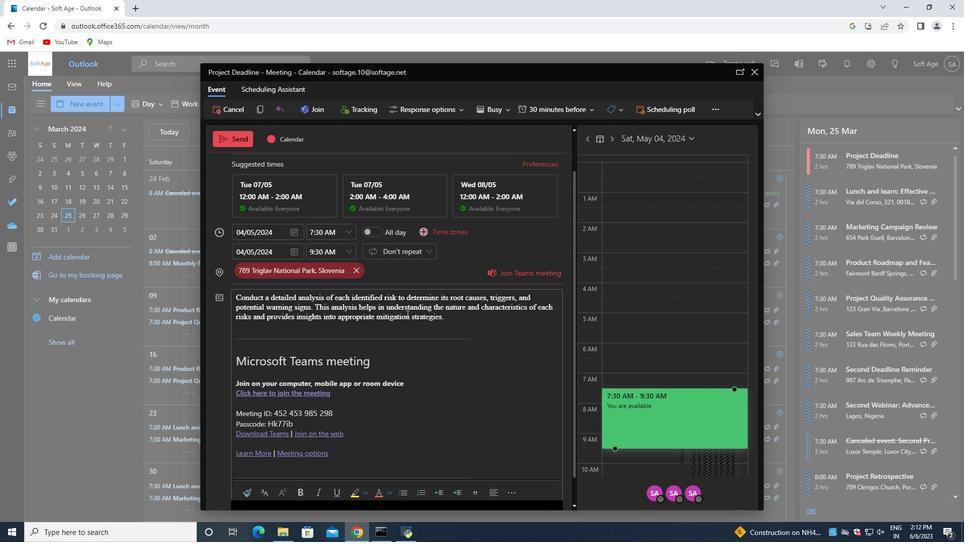 
Action: Mouse moved to (392, 327)
Screenshot: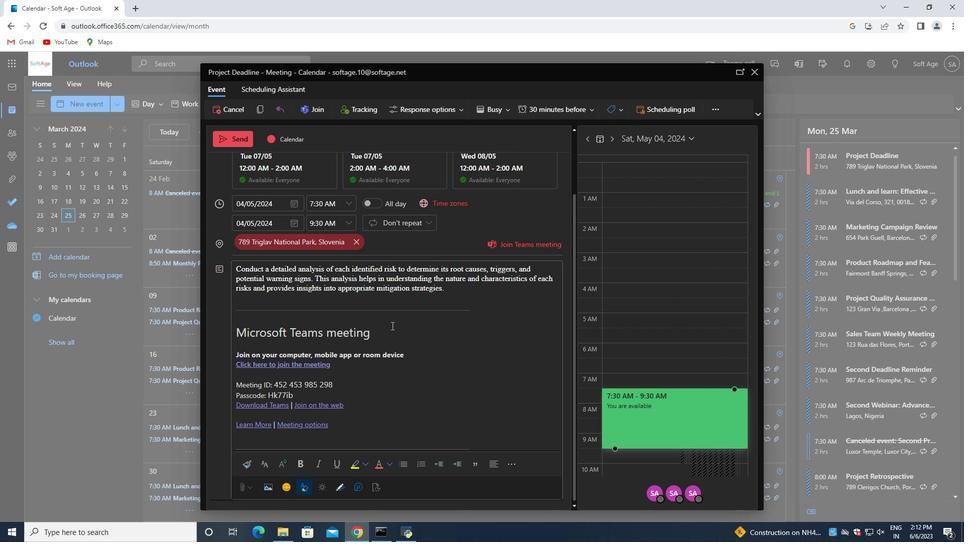 
Action: Mouse scrolled (392, 326) with delta (0, 0)
Screenshot: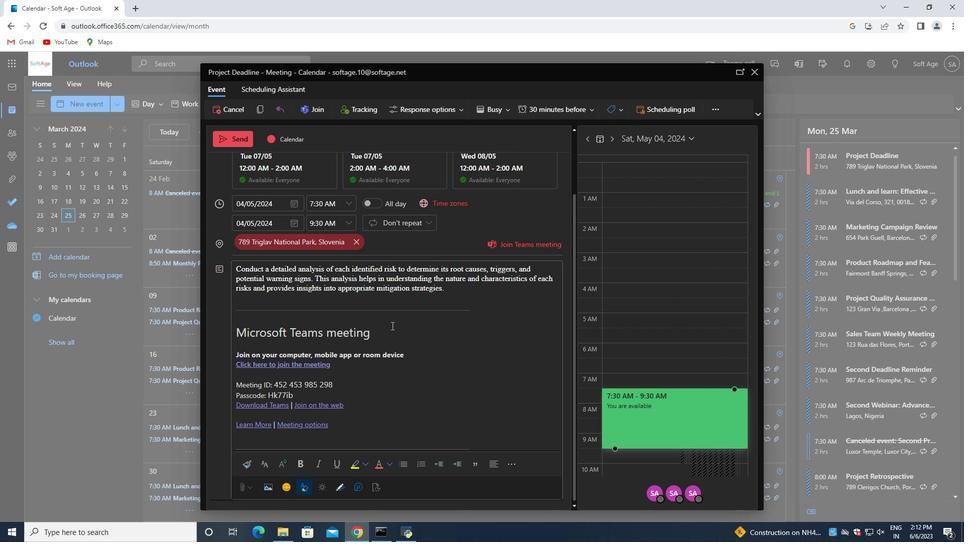 
Action: Mouse moved to (447, 291)
Screenshot: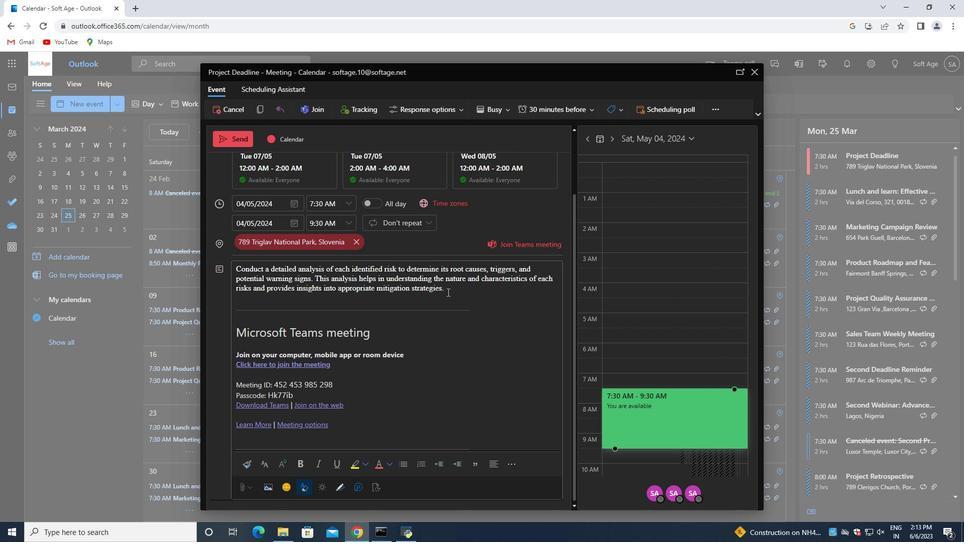 
Action: Mouse pressed left at (447, 291)
Screenshot: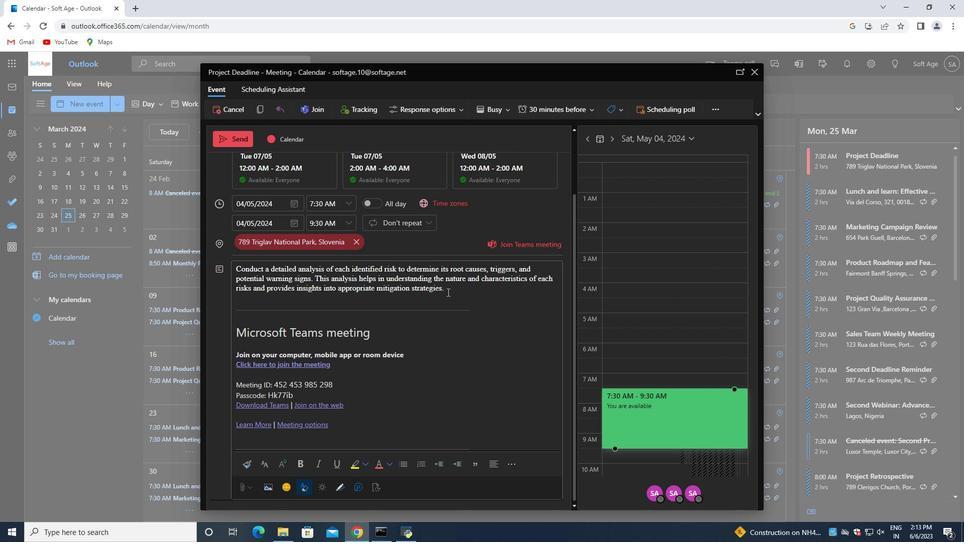 
Action: Mouse moved to (283, 488)
Screenshot: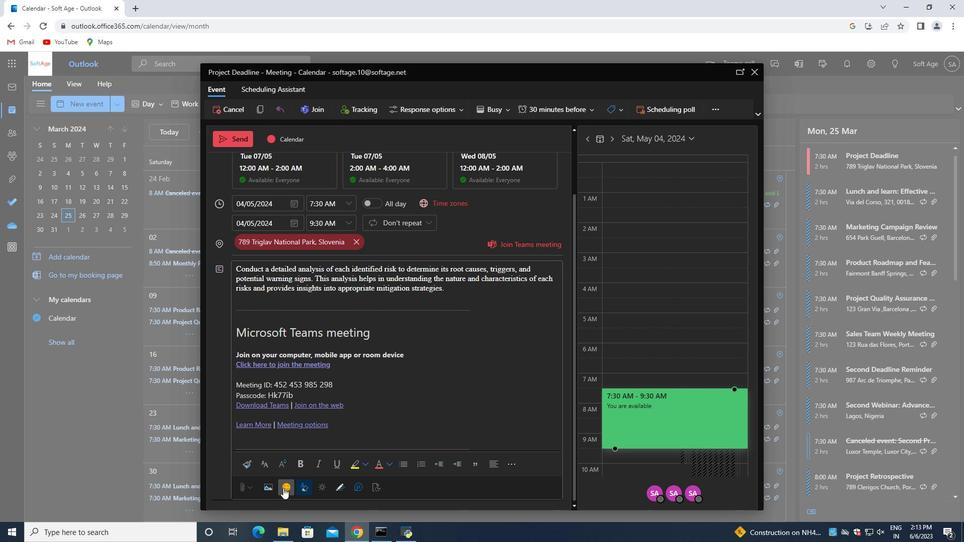 
Action: Mouse pressed left at (283, 488)
Screenshot: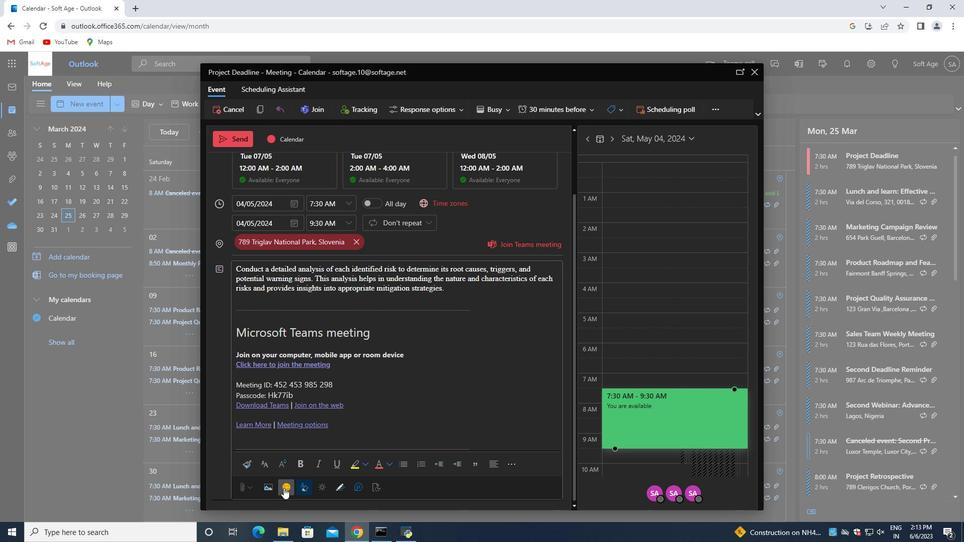
Action: Mouse moved to (731, 216)
Screenshot: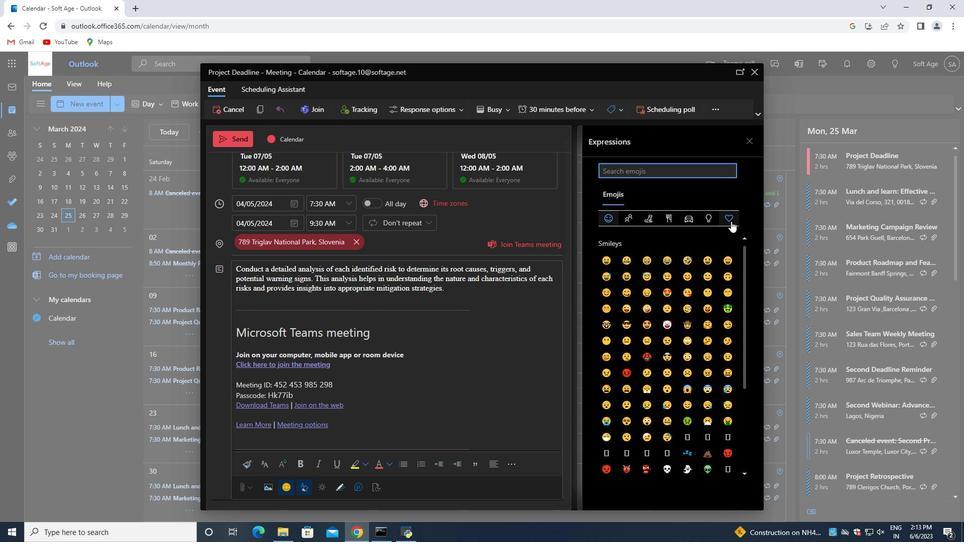 
Action: Mouse pressed left at (731, 216)
Screenshot: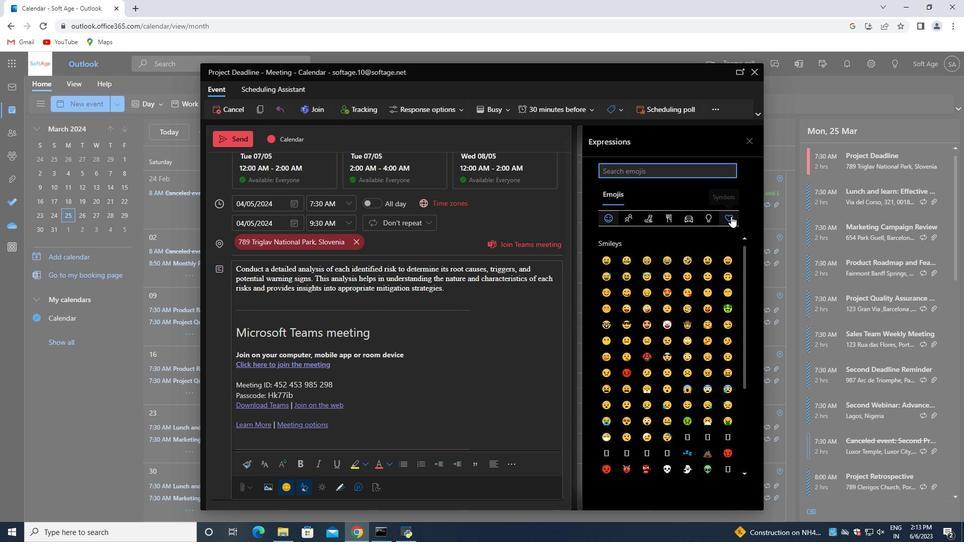 
Action: Mouse moved to (689, 262)
Screenshot: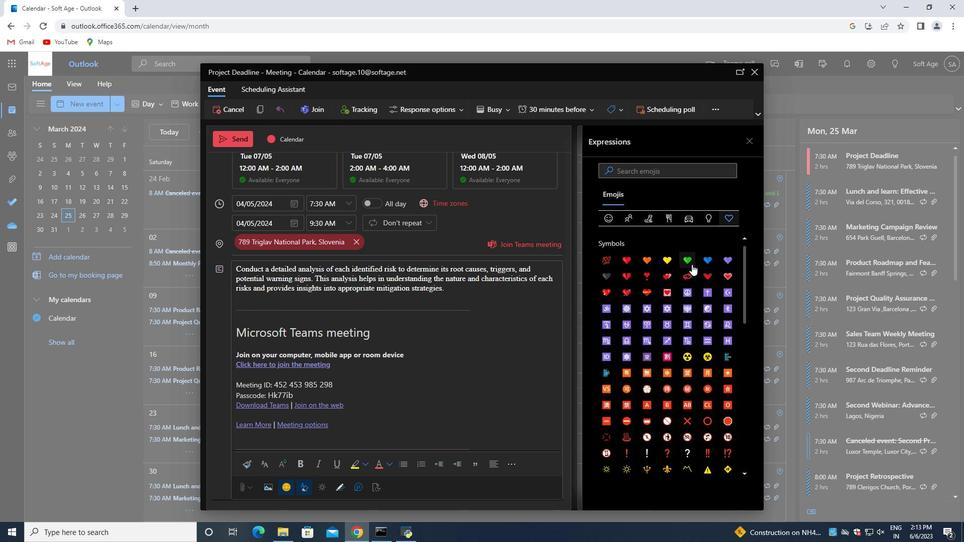 
Action: Mouse pressed left at (689, 262)
Screenshot: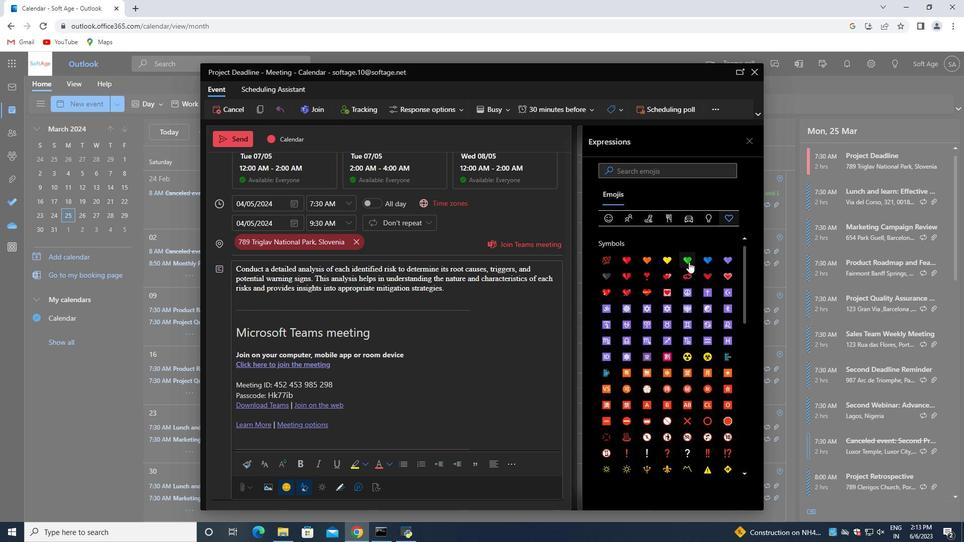 
Action: Mouse moved to (538, 289)
Screenshot: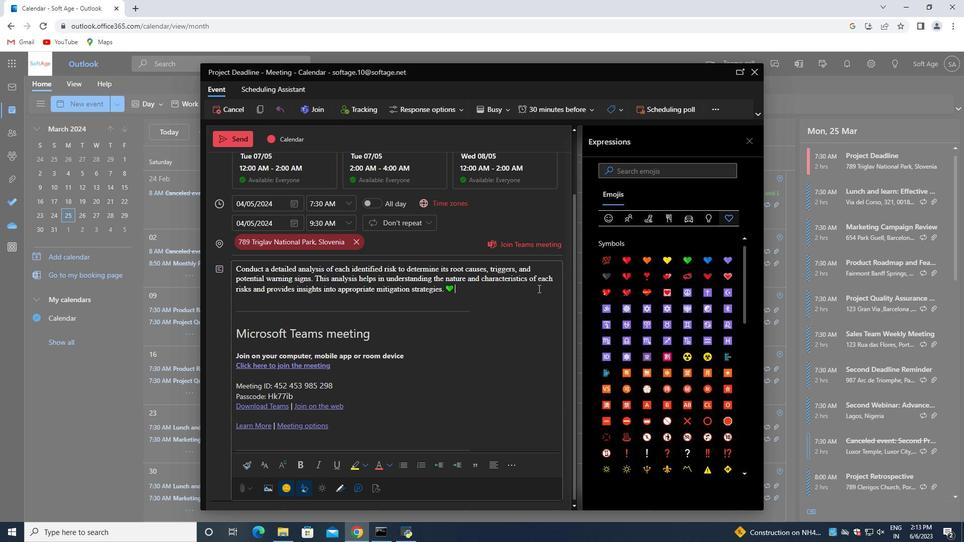 
Action: Mouse scrolled (538, 289) with delta (0, 0)
Screenshot: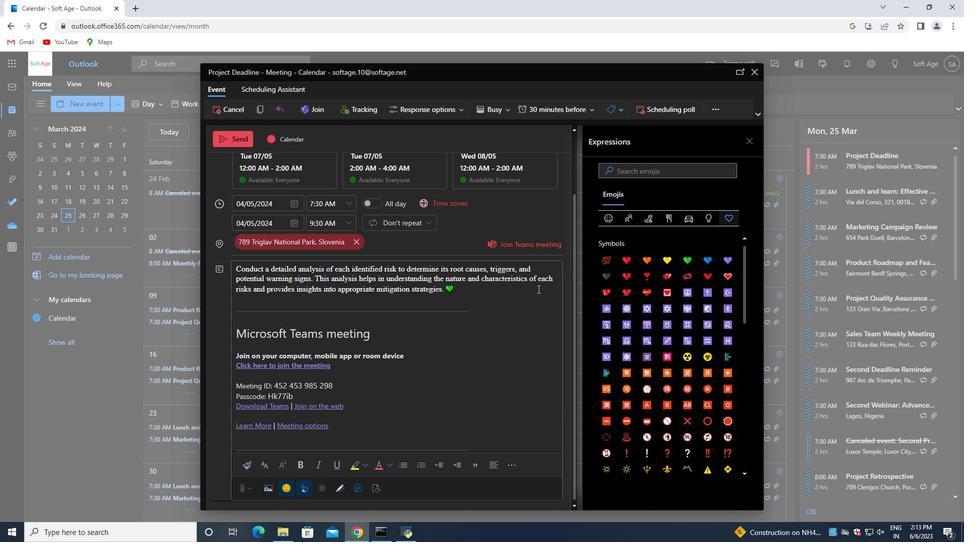 
Action: Mouse scrolled (538, 289) with delta (0, 0)
Screenshot: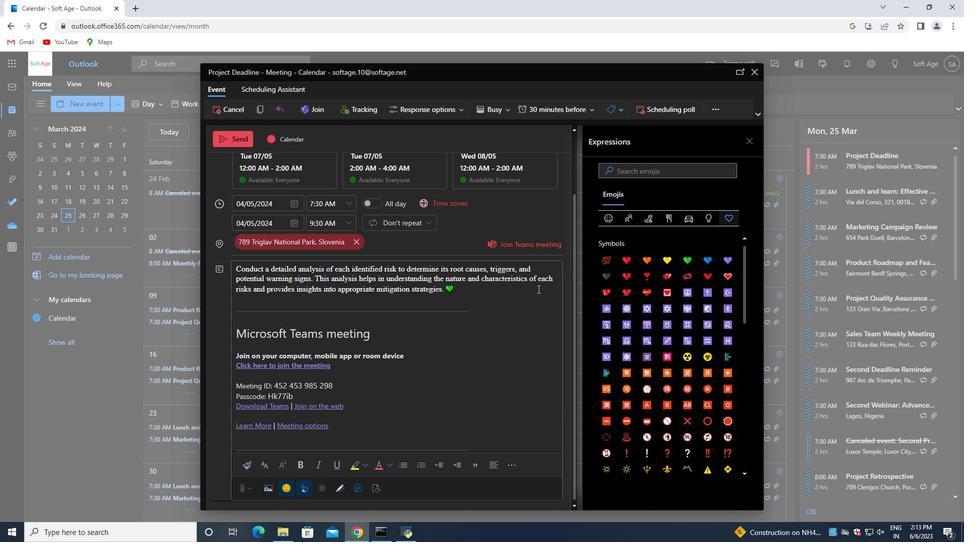 
Action: Mouse scrolled (538, 289) with delta (0, 0)
Screenshot: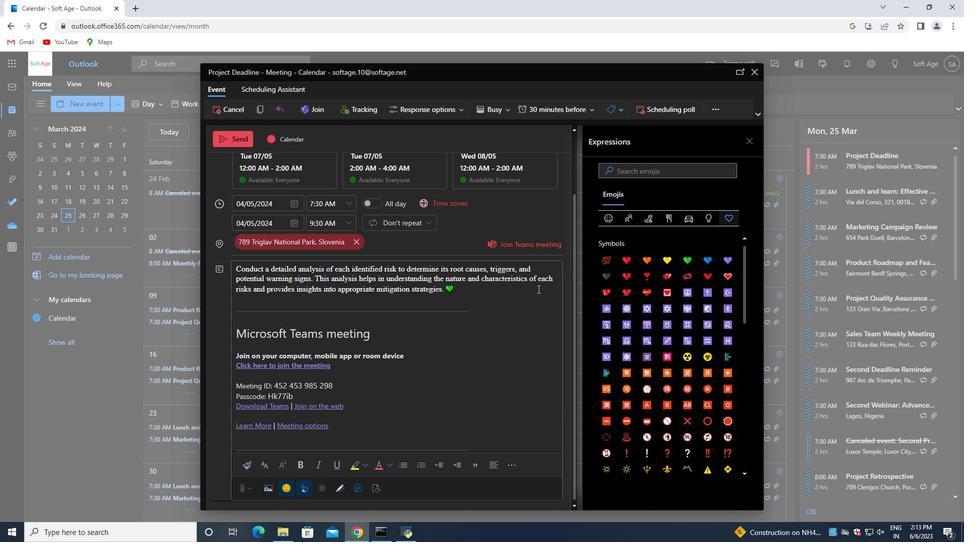 
Action: Mouse scrolled (538, 289) with delta (0, 0)
Screenshot: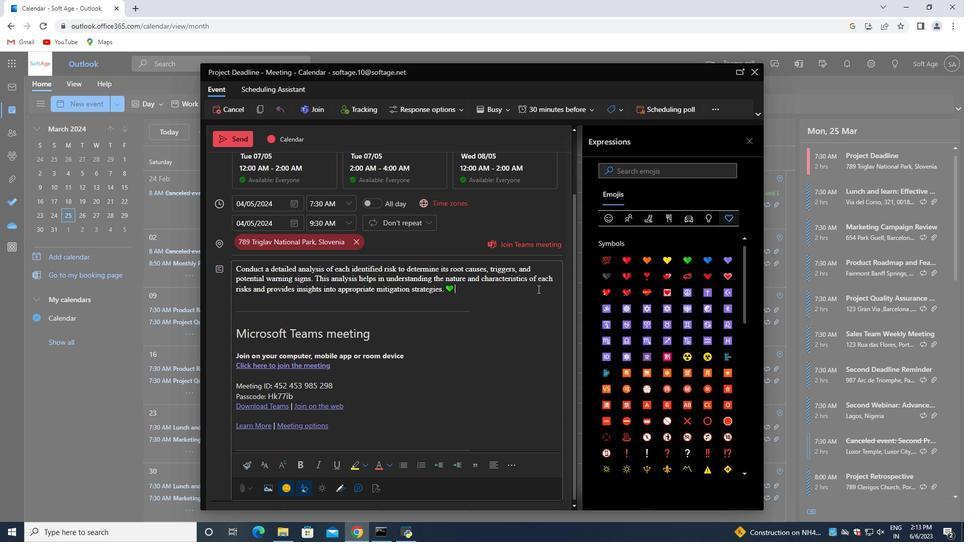 
Action: Mouse scrolled (538, 289) with delta (0, 0)
Screenshot: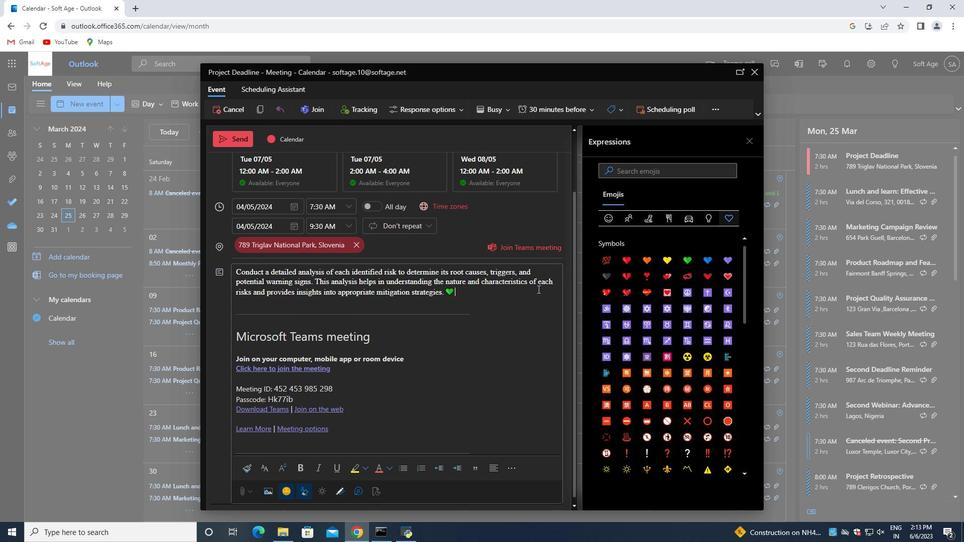 
Action: Mouse moved to (373, 160)
Screenshot: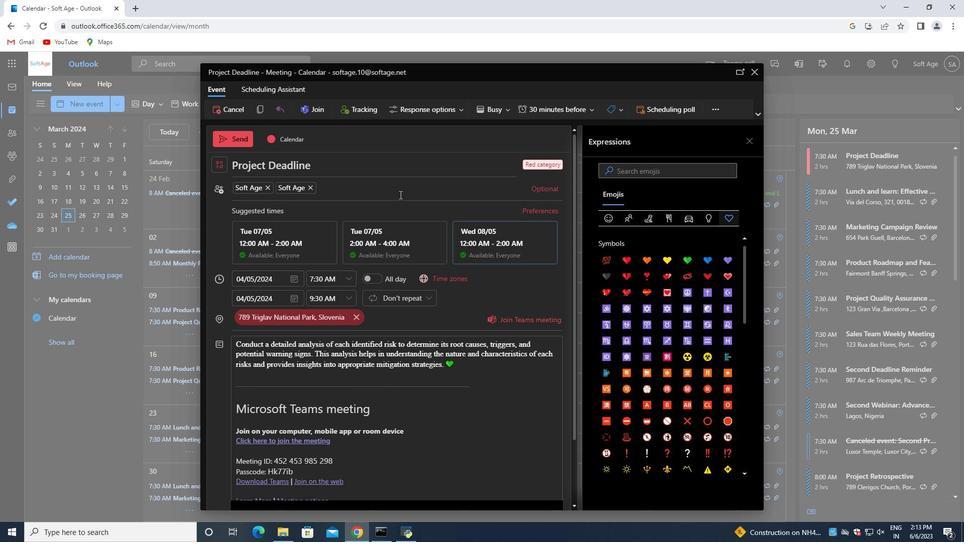 
Action: Mouse scrolled (373, 160) with delta (0, 0)
Screenshot: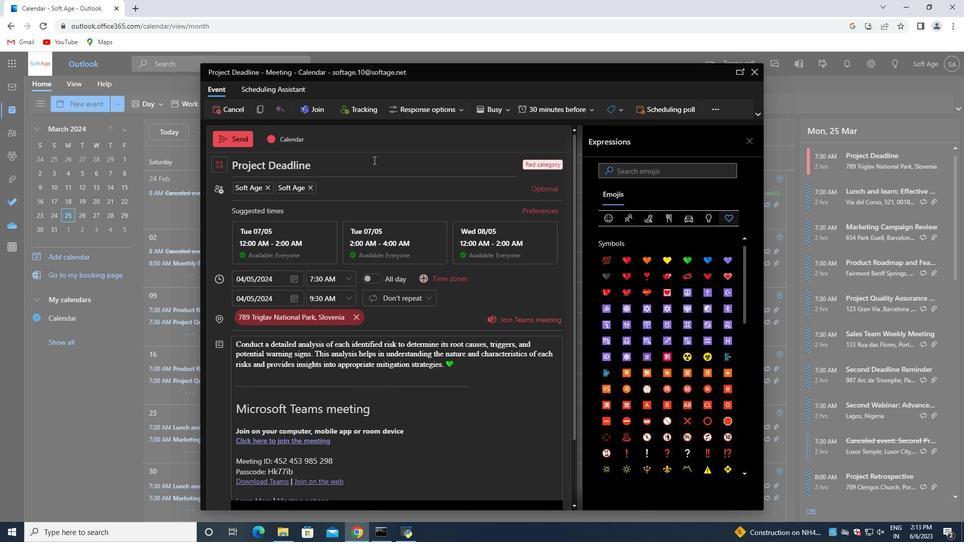 
Action: Mouse moved to (364, 186)
Screenshot: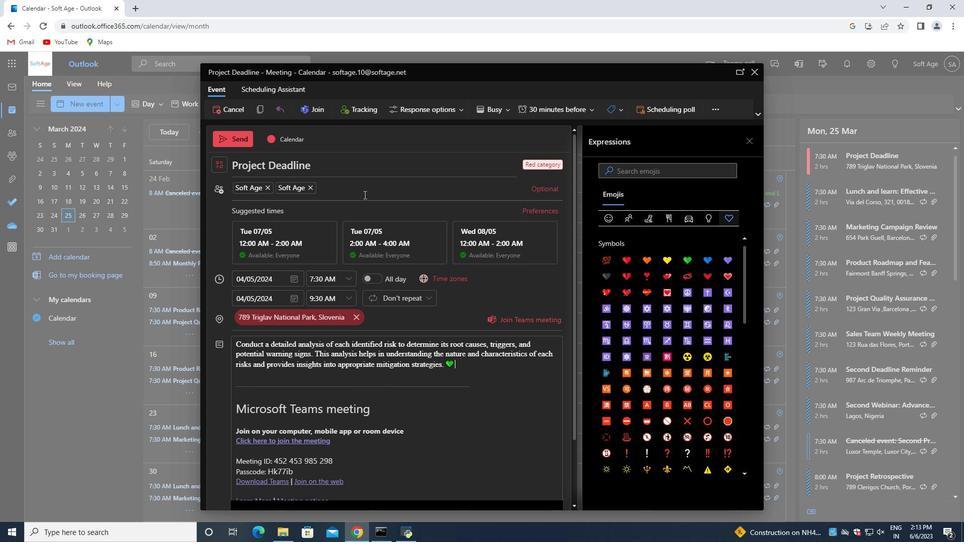 
Action: Mouse pressed left at (364, 186)
Screenshot: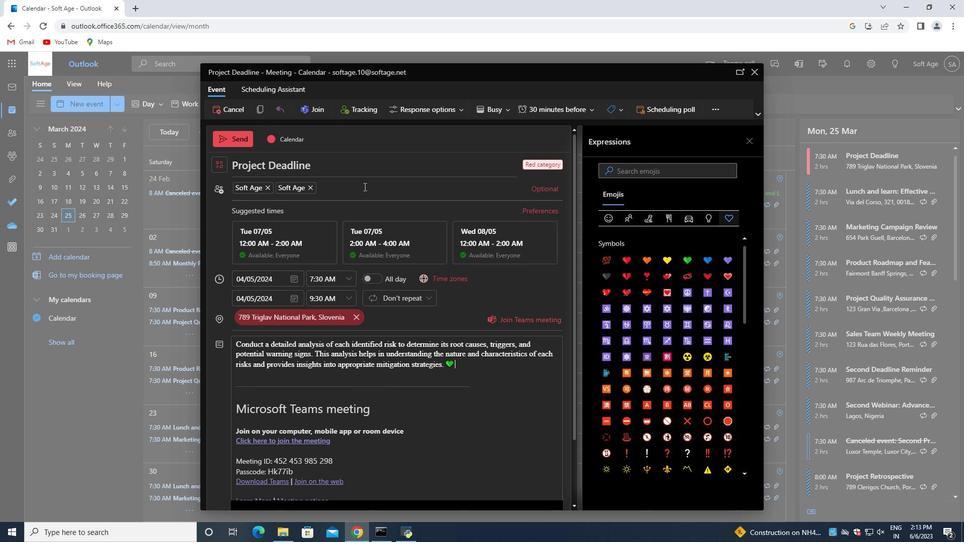
Action: Key pressed softage.6<Key.shift>@softage.net<Key.enter>
Screenshot: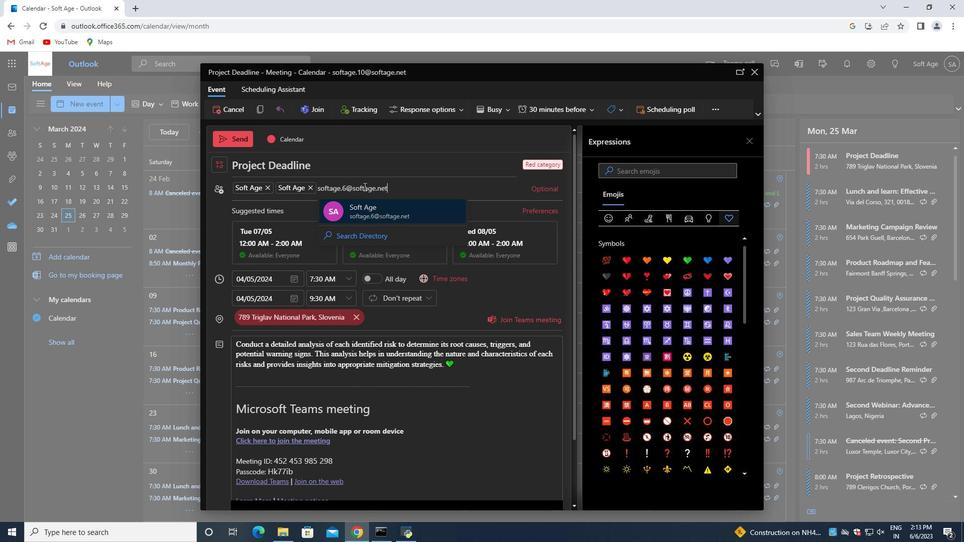 
Action: Mouse moved to (455, 357)
Screenshot: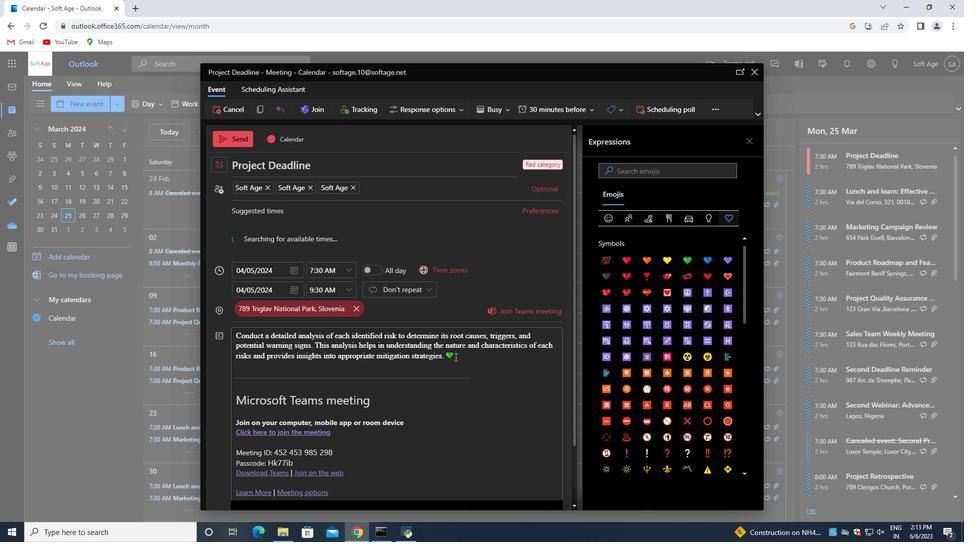 
Action: Mouse pressed left at (455, 357)
Screenshot: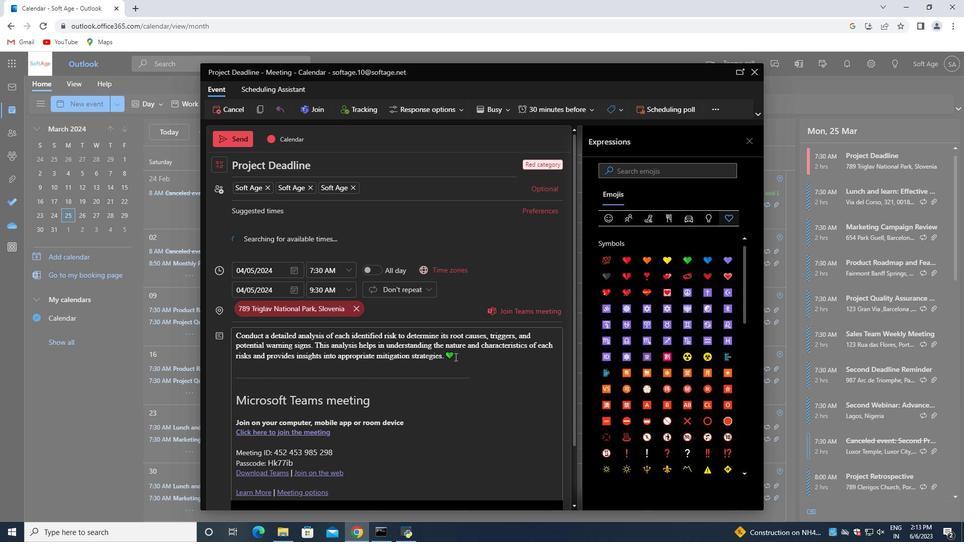 
Action: Mouse moved to (291, 372)
Screenshot: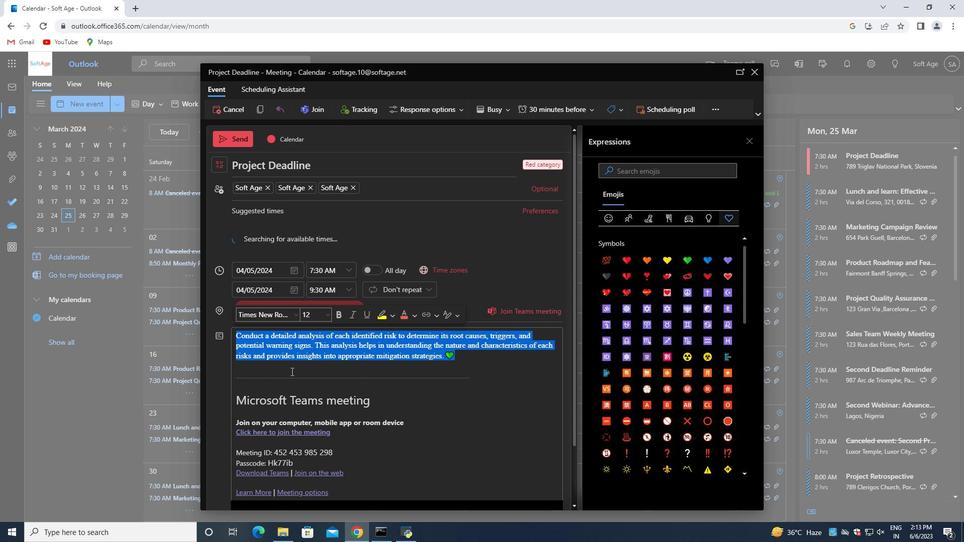 
Action: Mouse scrolled (291, 371) with delta (0, 0)
Screenshot: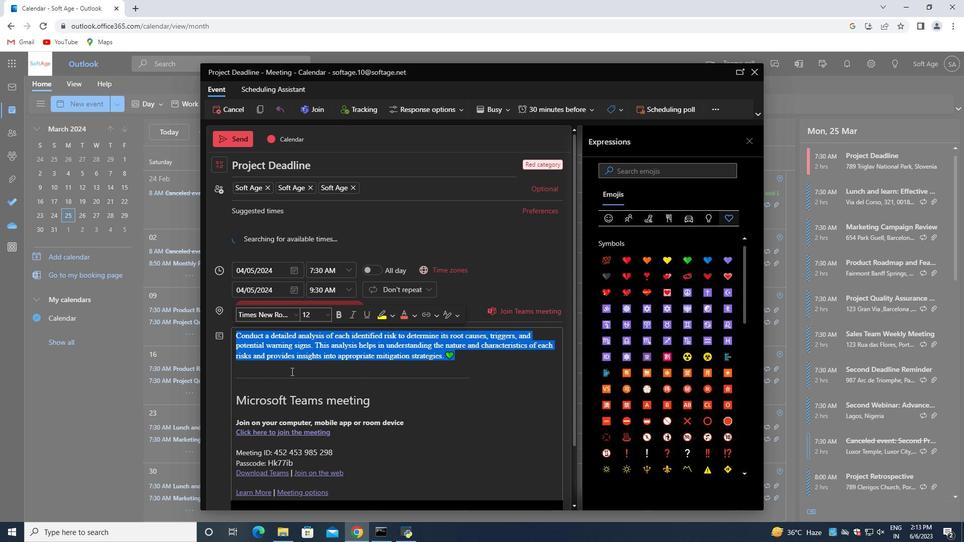 
Action: Mouse moved to (291, 372)
Screenshot: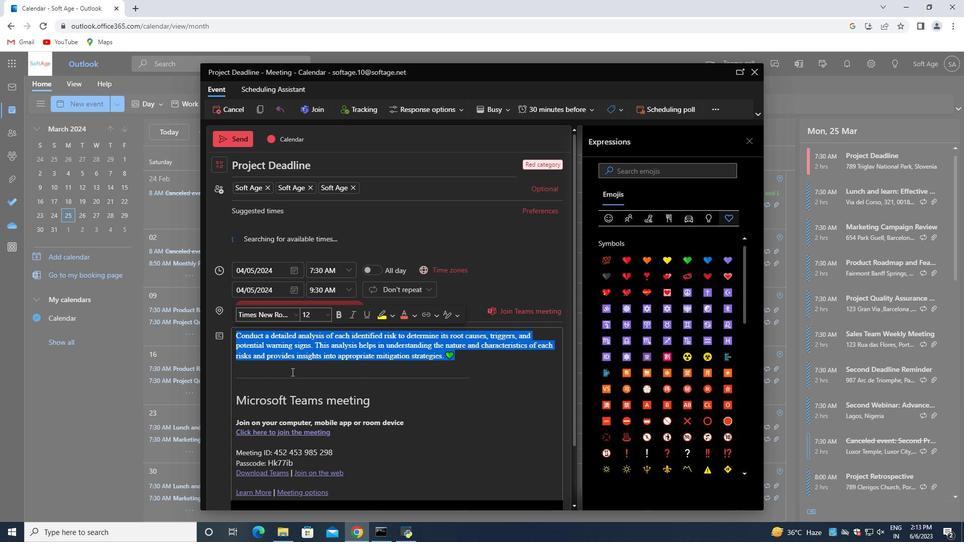 
Action: Mouse scrolled (291, 372) with delta (0, 0)
Screenshot: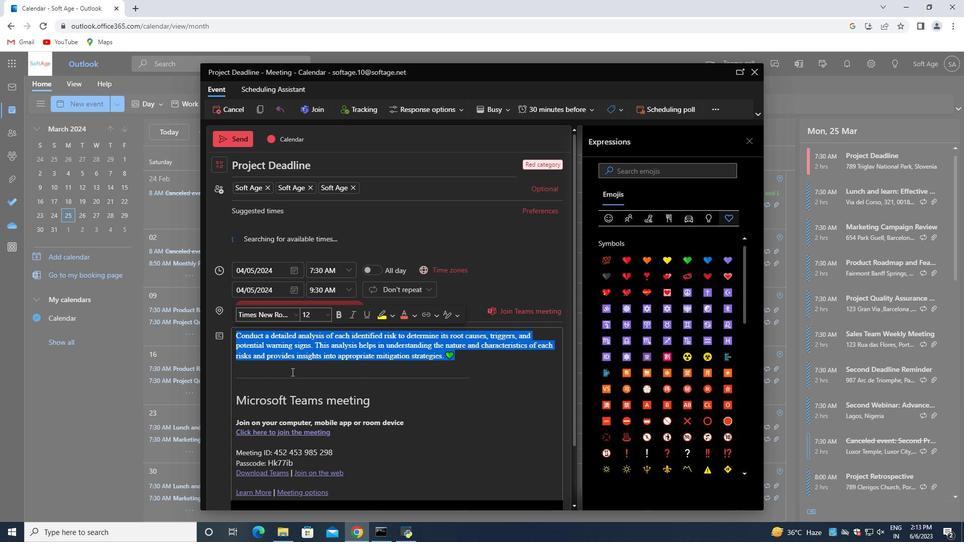 
Action: Mouse moved to (291, 372)
Screenshot: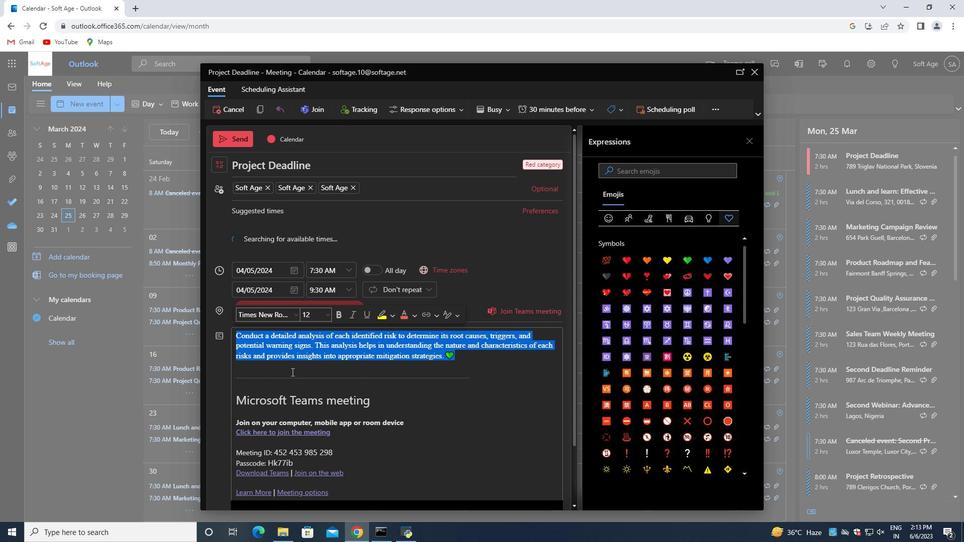 
Action: Mouse scrolled (291, 372) with delta (0, 0)
Screenshot: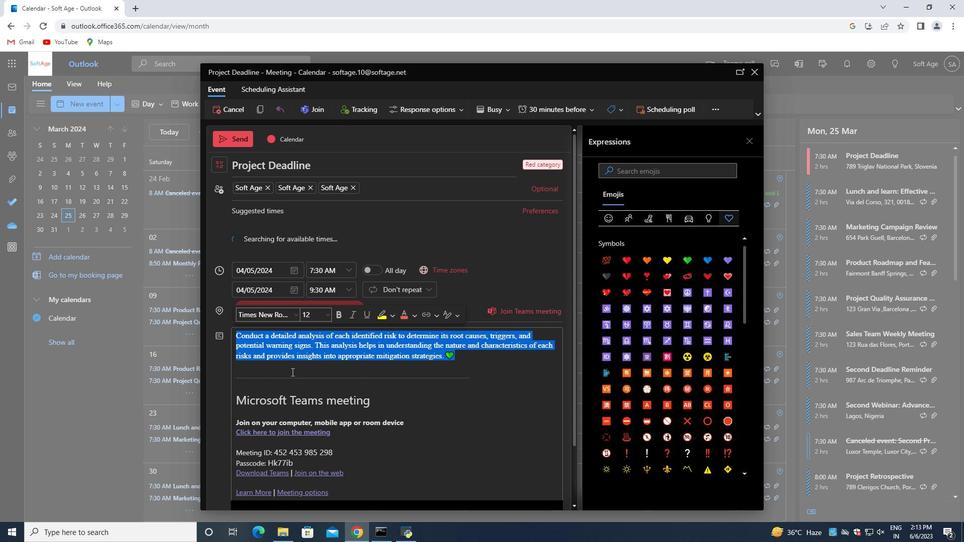 
Action: Mouse moved to (509, 461)
Screenshot: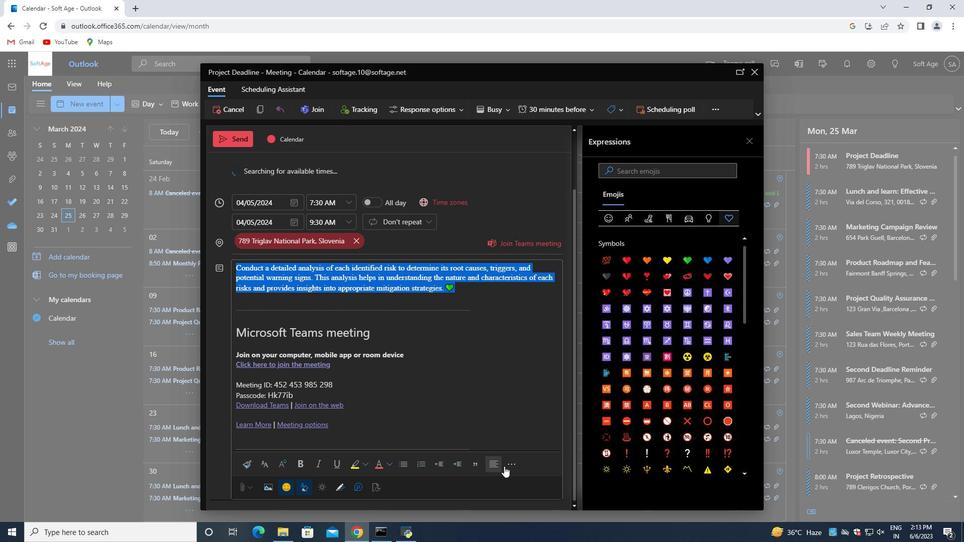 
Action: Mouse pressed left at (509, 461)
Screenshot: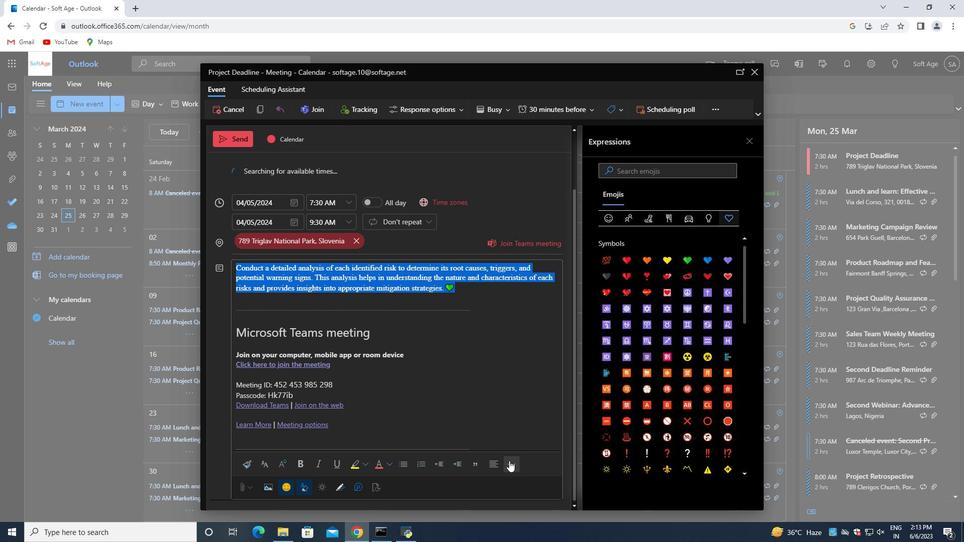 
Action: Mouse moved to (494, 391)
Screenshot: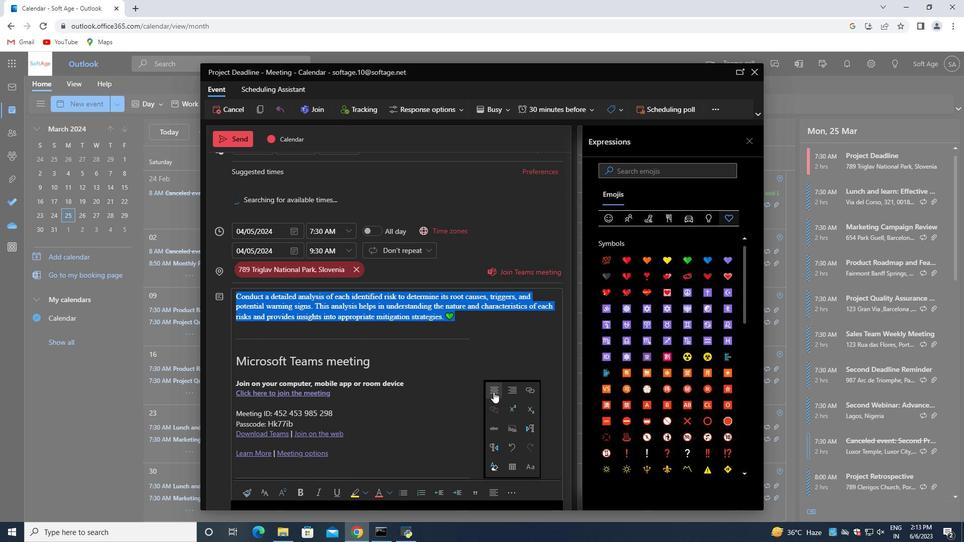 
Action: Mouse pressed left at (494, 391)
Screenshot: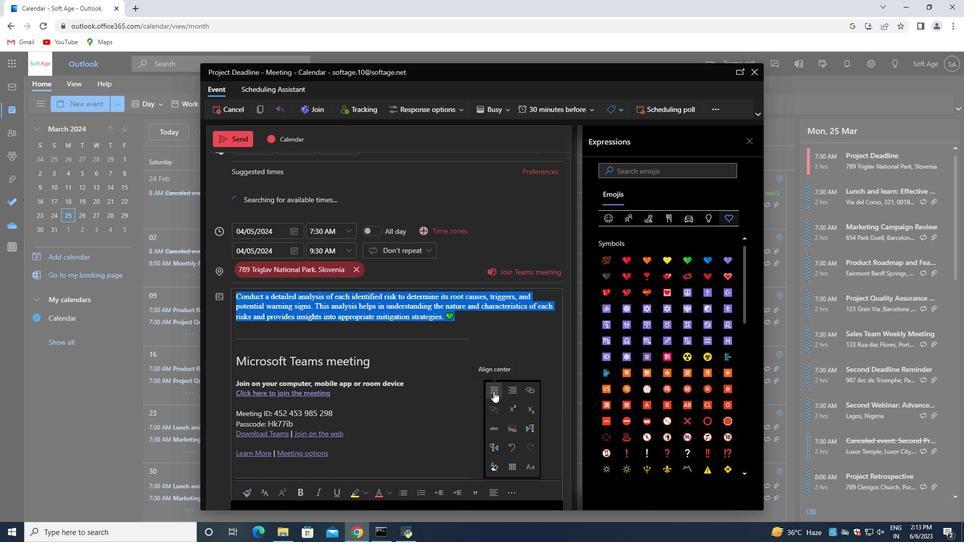 
Action: Mouse moved to (299, 467)
Screenshot: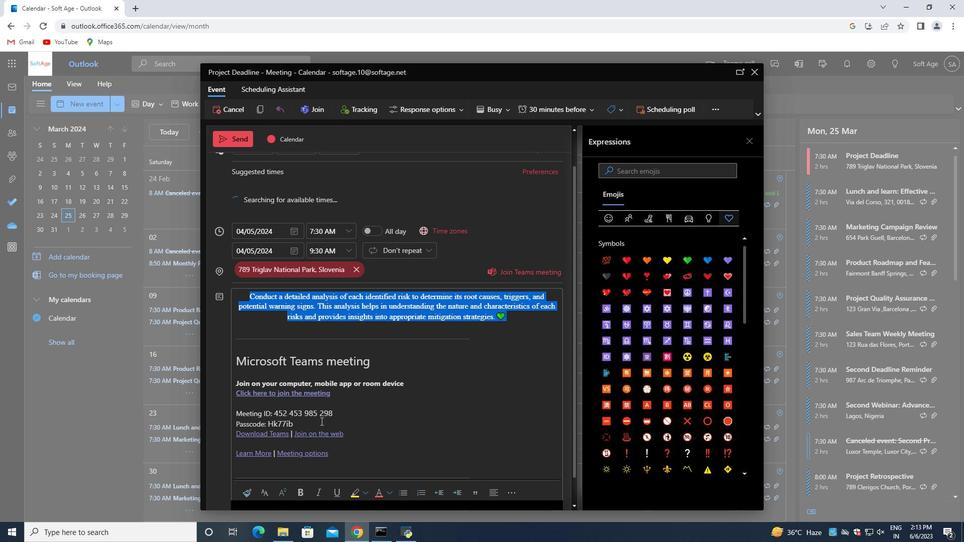 
Action: Mouse scrolled (299, 466) with delta (0, 0)
Screenshot: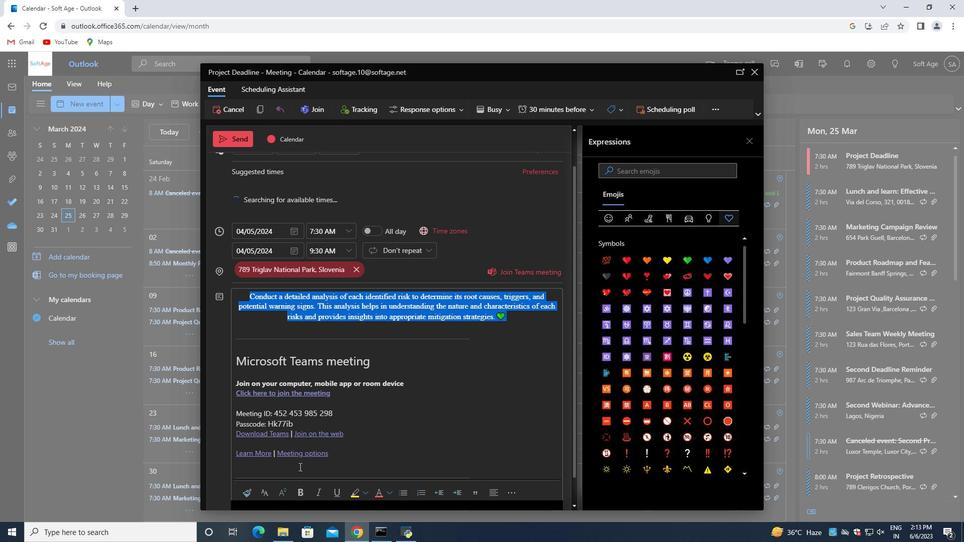 
Action: Mouse moved to (300, 467)
Screenshot: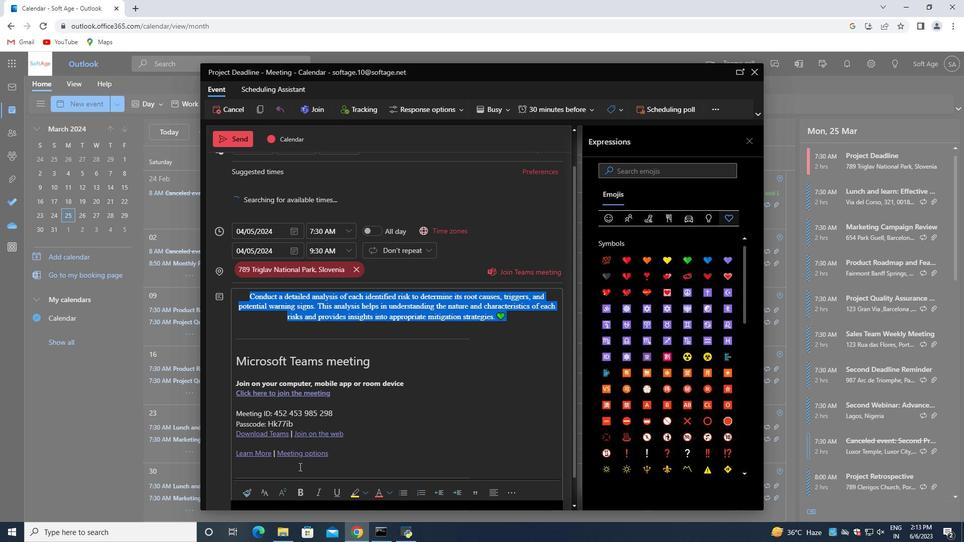 
Action: Mouse scrolled (300, 467) with delta (0, 0)
Screenshot: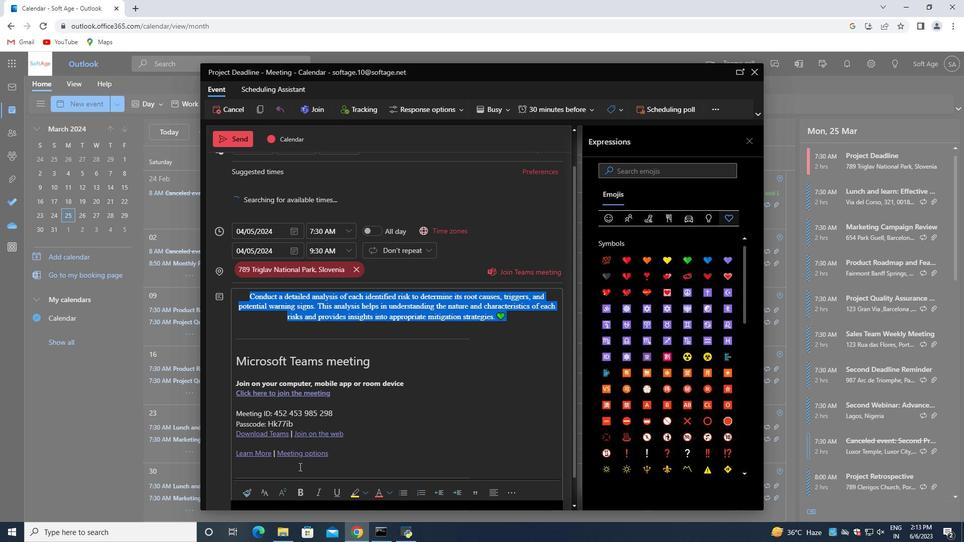 
Action: Mouse moved to (391, 465)
Screenshot: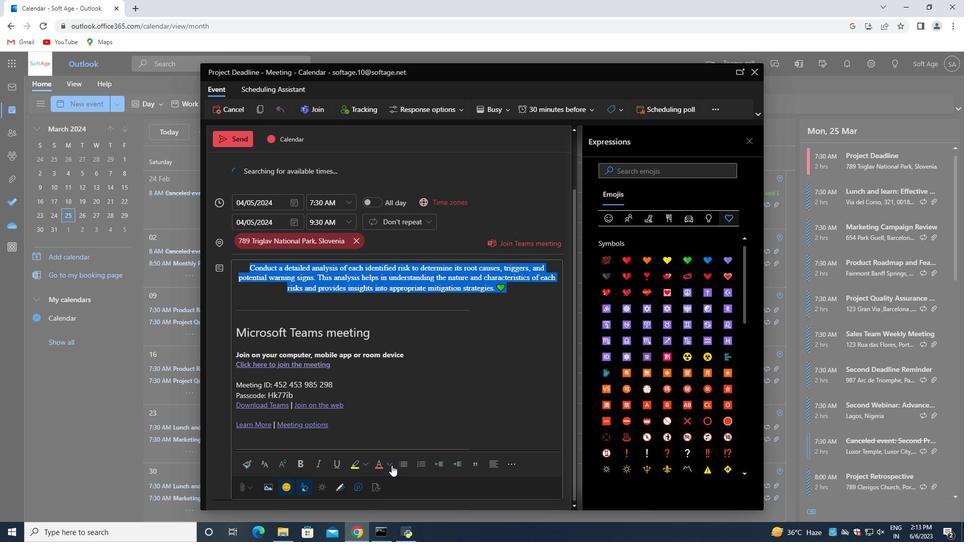 
Action: Mouse pressed left at (391, 465)
Screenshot: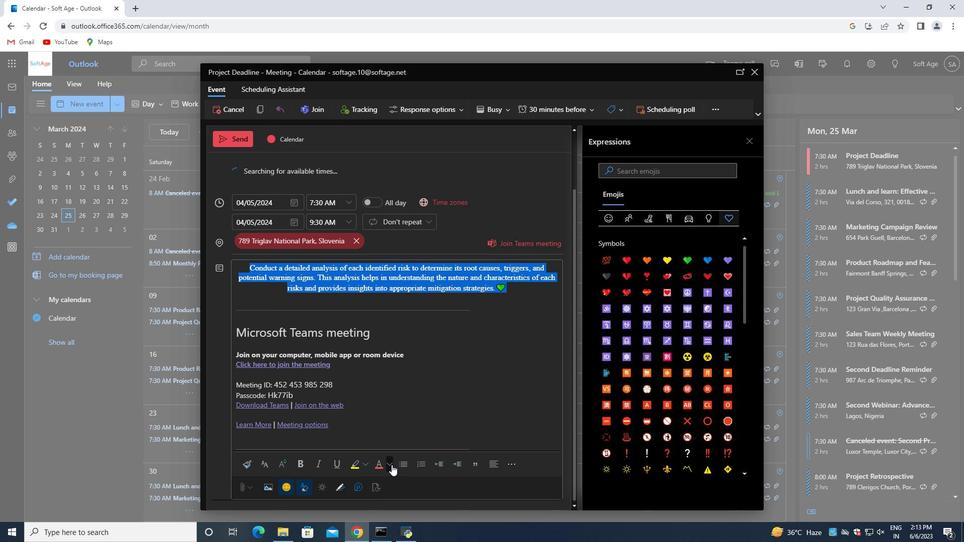 
Action: Mouse moved to (430, 402)
Screenshot: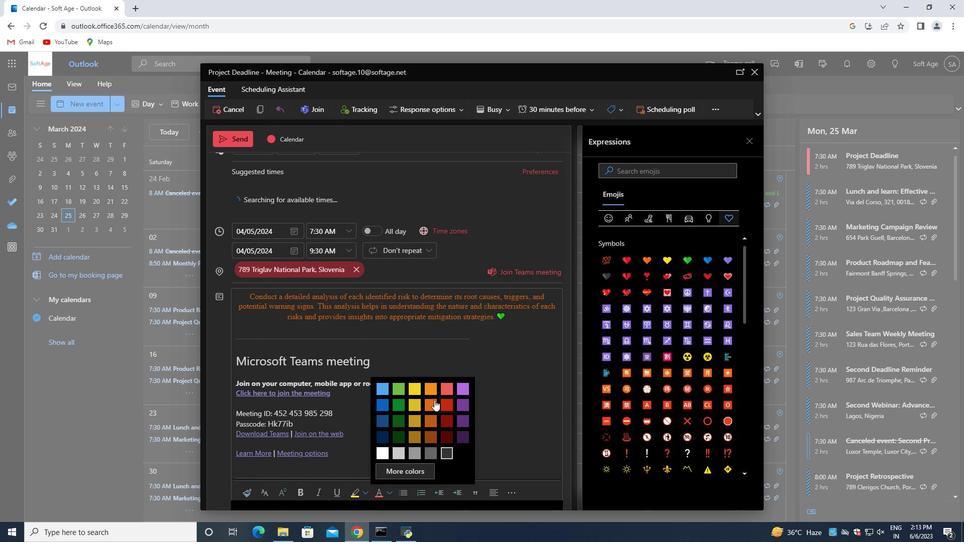 
Action: Mouse pressed left at (430, 402)
Screenshot: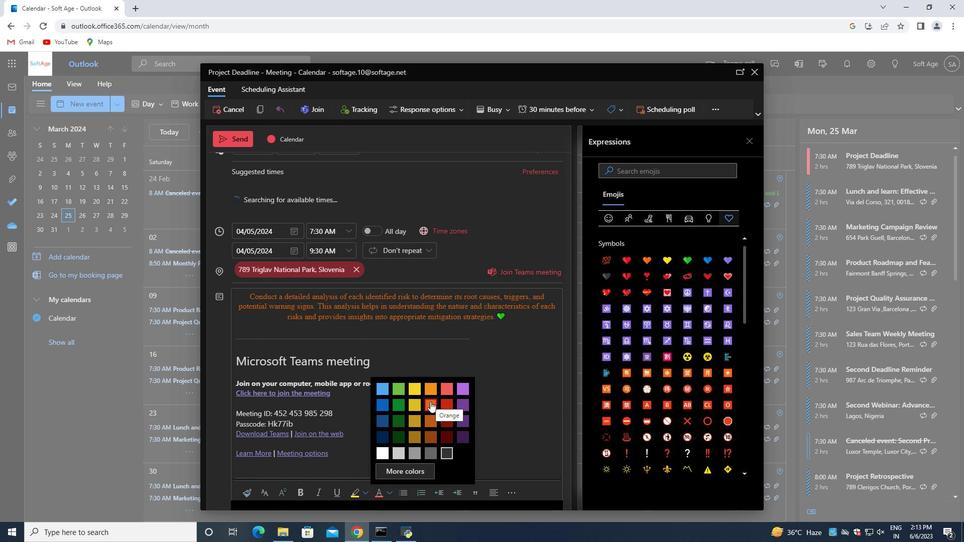 
Action: Mouse moved to (527, 319)
Screenshot: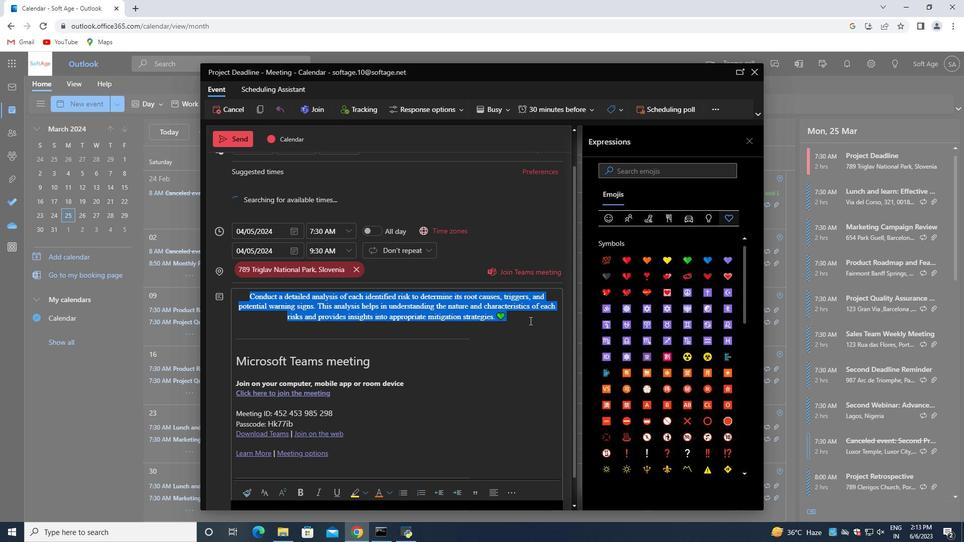 
Action: Mouse pressed left at (527, 319)
Screenshot: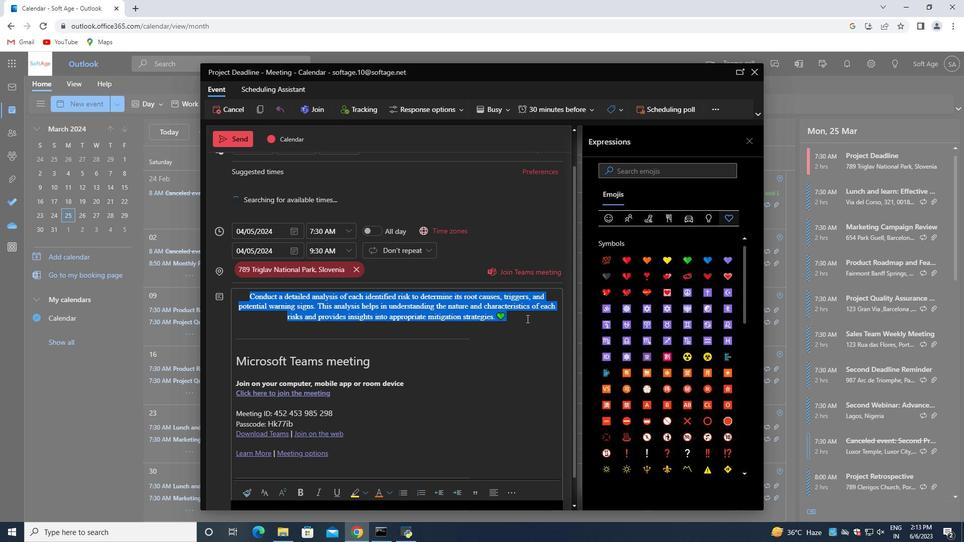 
Action: Mouse scrolled (527, 319) with delta (0, 0)
Screenshot: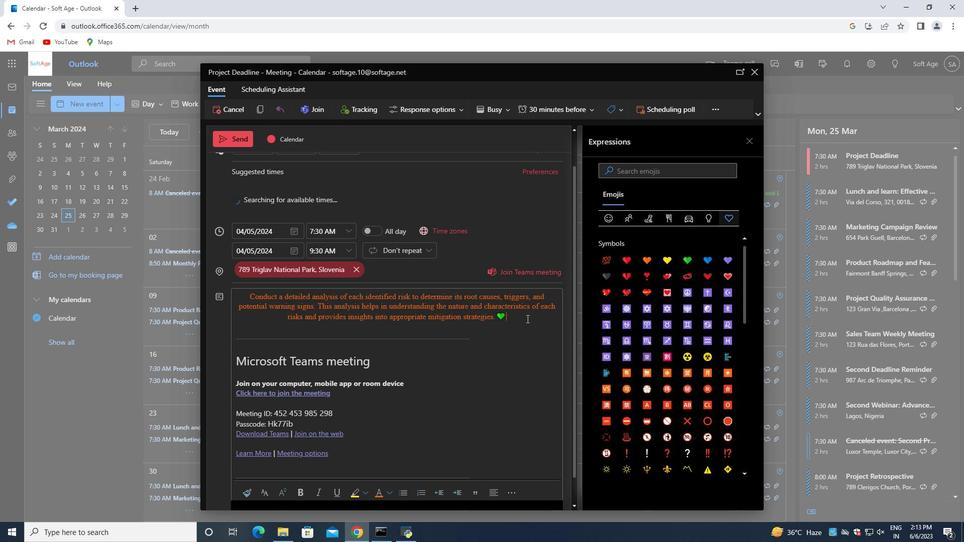 
Action: Mouse scrolled (527, 319) with delta (0, 0)
Screenshot: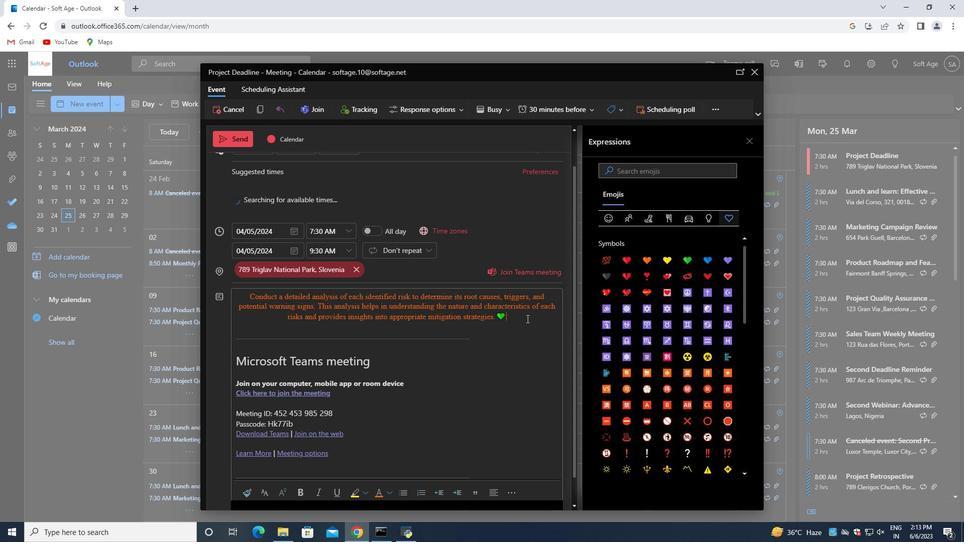 
Action: Mouse scrolled (527, 319) with delta (0, 0)
Screenshot: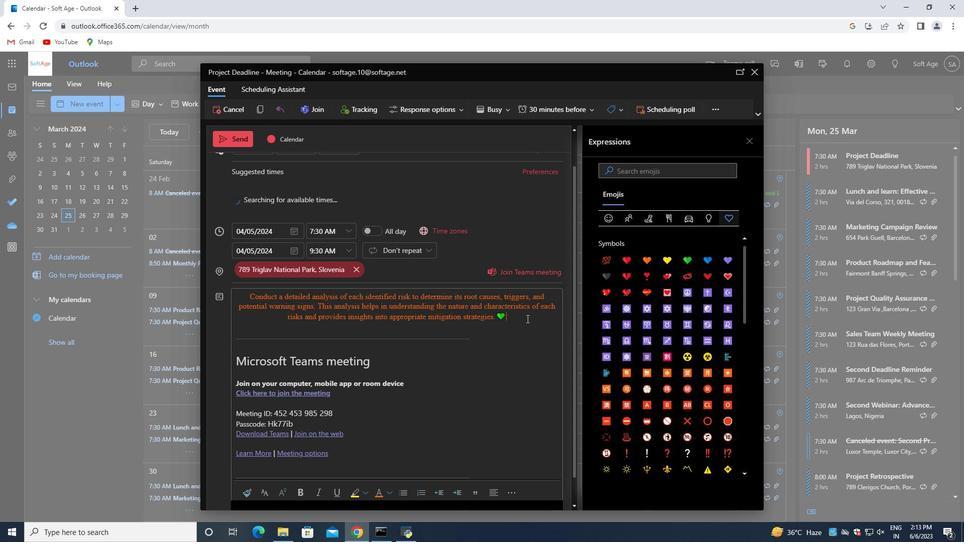 
Action: Mouse scrolled (527, 319) with delta (0, 0)
Screenshot: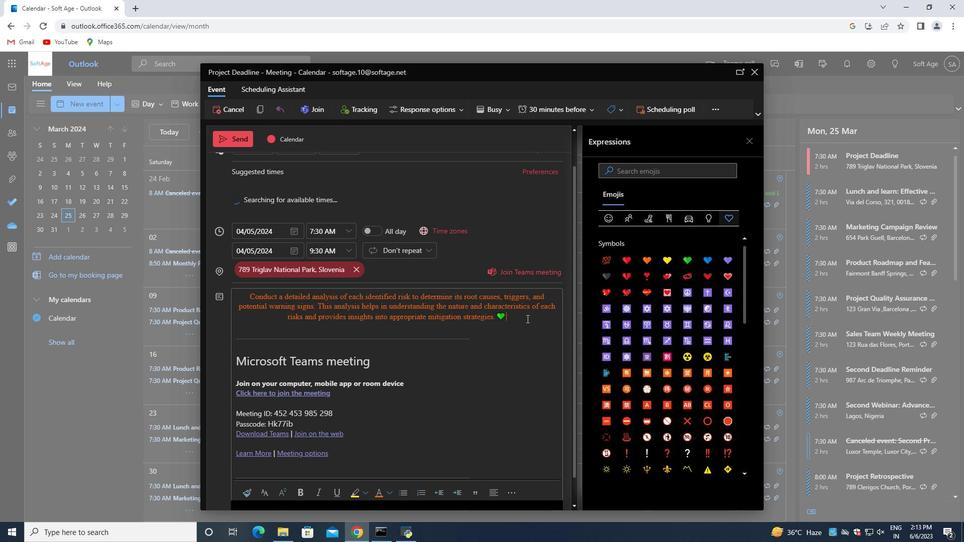 
Action: Mouse scrolled (527, 319) with delta (0, 0)
Screenshot: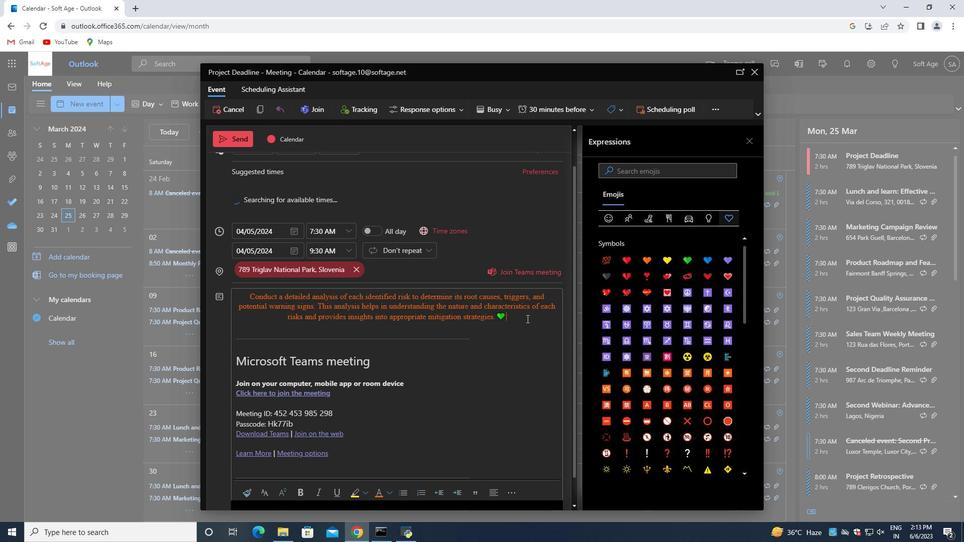 
Action: Mouse scrolled (527, 319) with delta (0, 0)
Screenshot: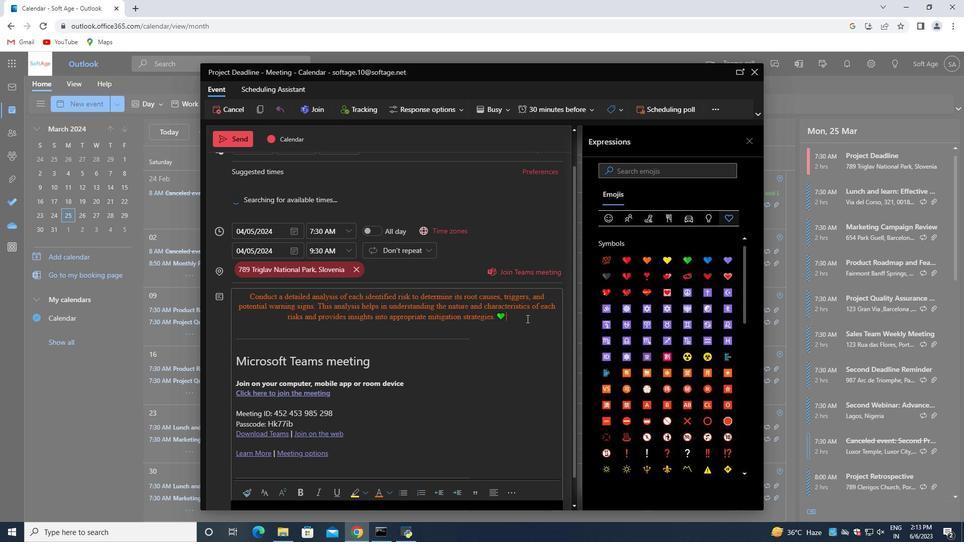 
Action: Mouse moved to (217, 160)
Screenshot: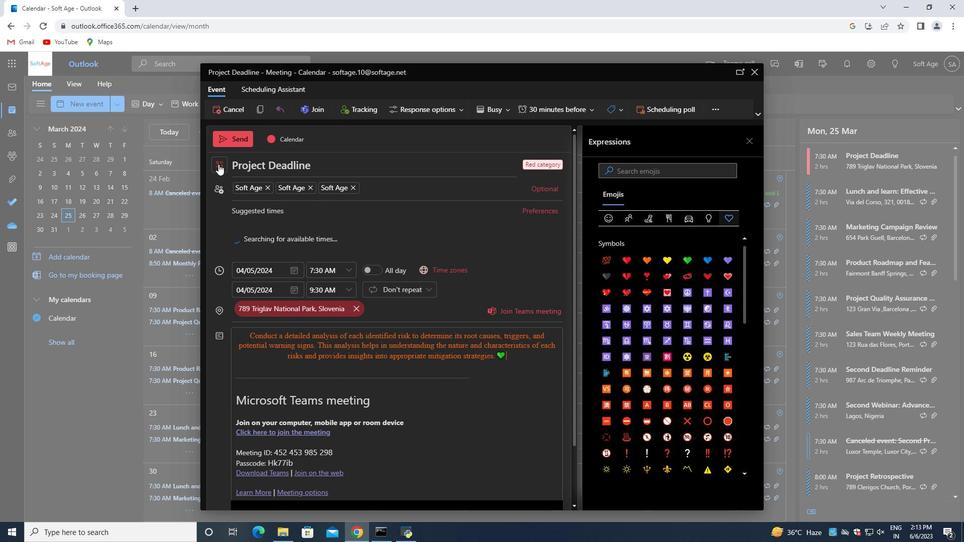 
Action: Mouse pressed left at (217, 160)
Screenshot: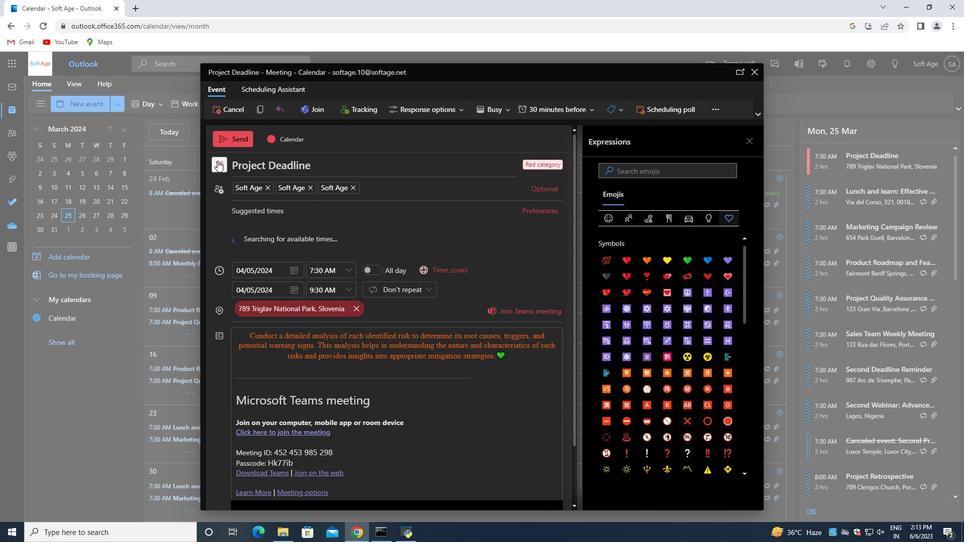 
Action: Mouse moved to (260, 180)
Screenshot: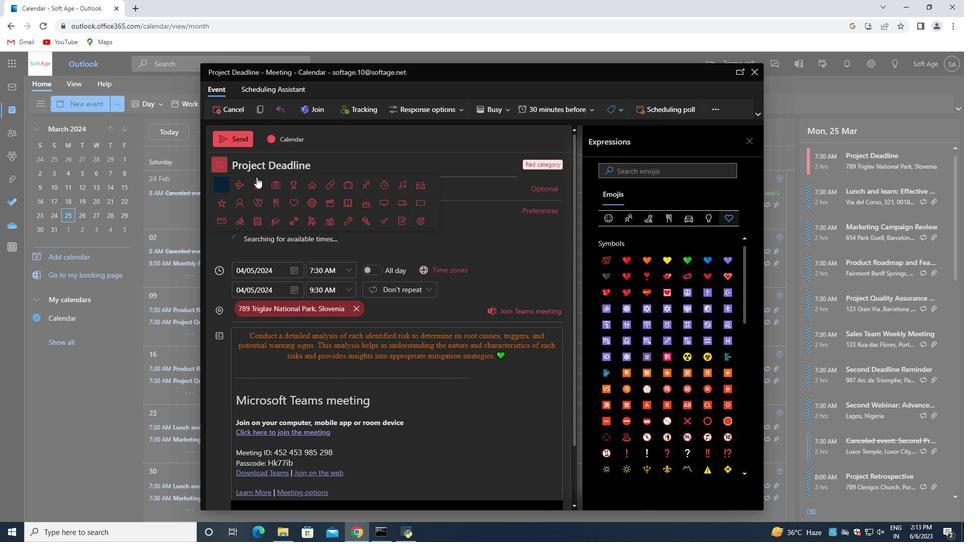 
Action: Mouse pressed left at (260, 180)
Screenshot: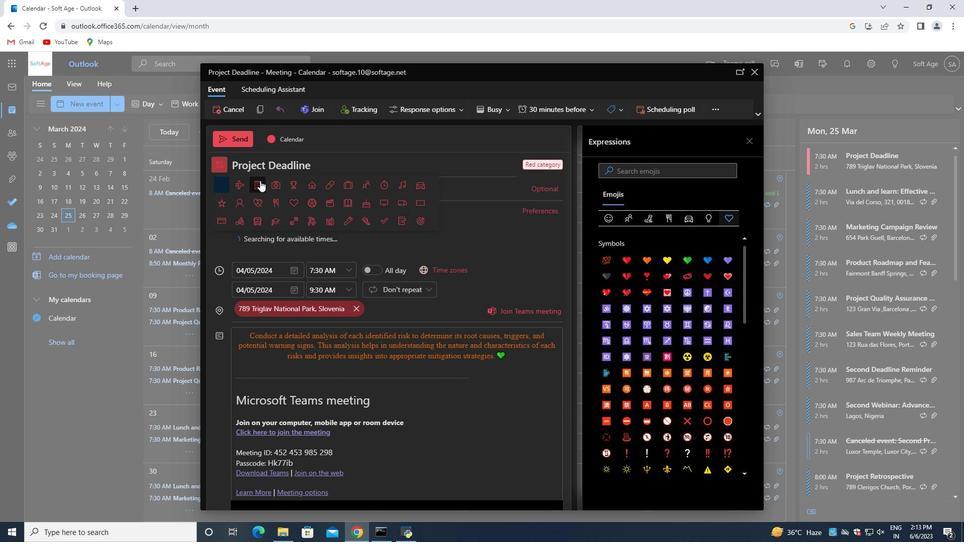 
Action: Mouse moved to (230, 135)
Screenshot: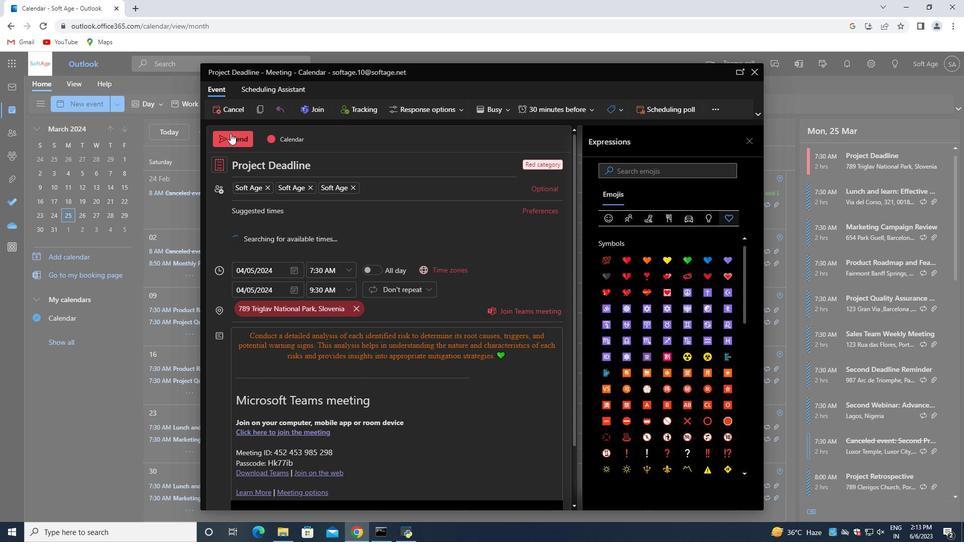 
Action: Mouse pressed left at (230, 135)
Screenshot: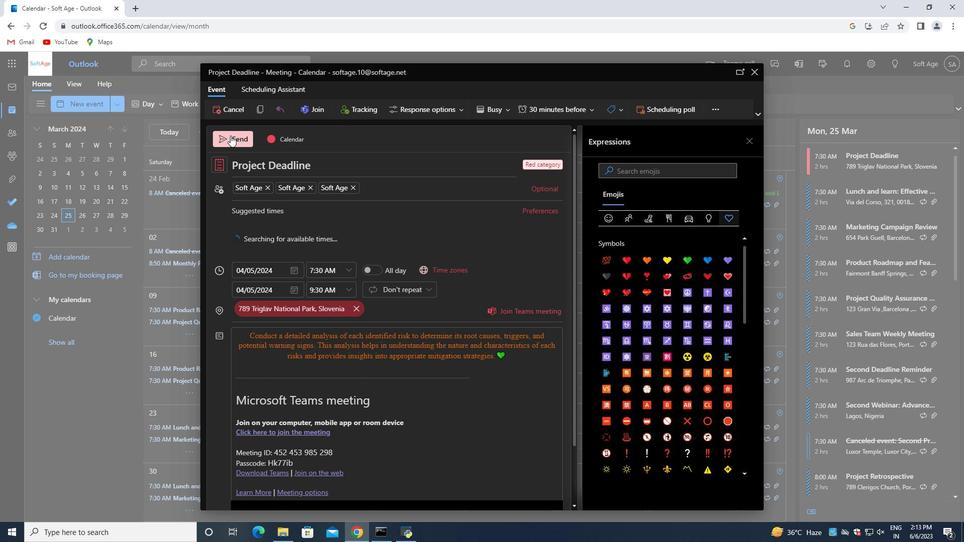 
Action: Mouse pressed left at (230, 135)
Screenshot: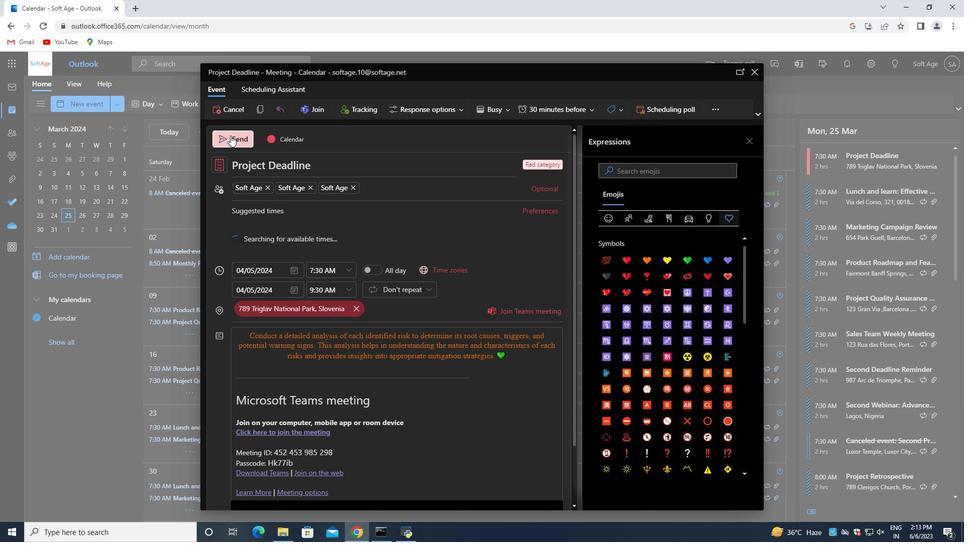
Action: Mouse moved to (280, 239)
Screenshot: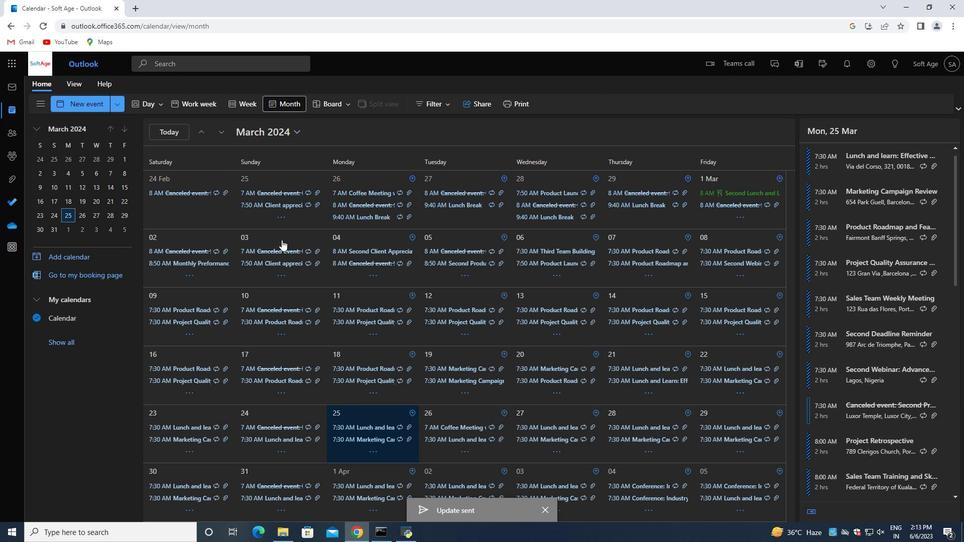 
